 Task: Slide 12 - This Is A Map.
Action: Mouse moved to (46, 113)
Screenshot: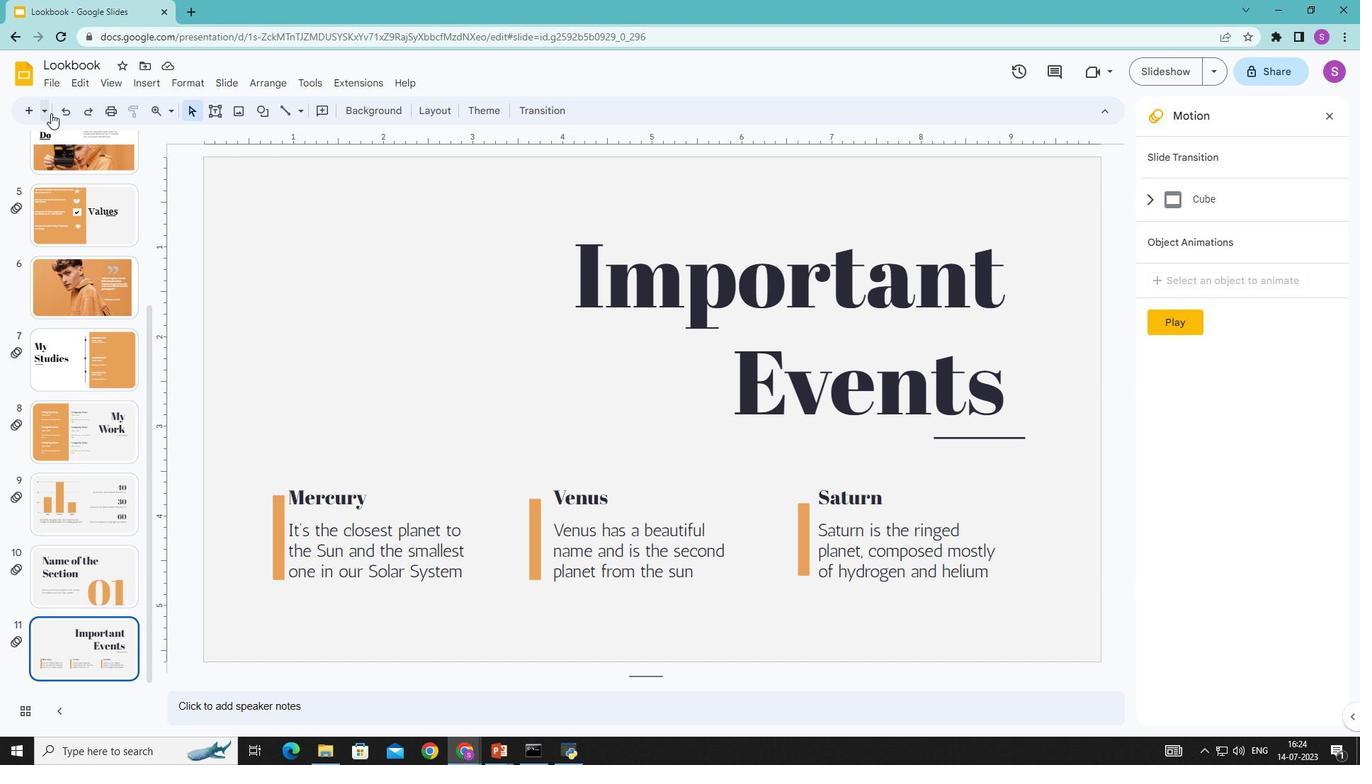
Action: Mouse pressed left at (46, 113)
Screenshot: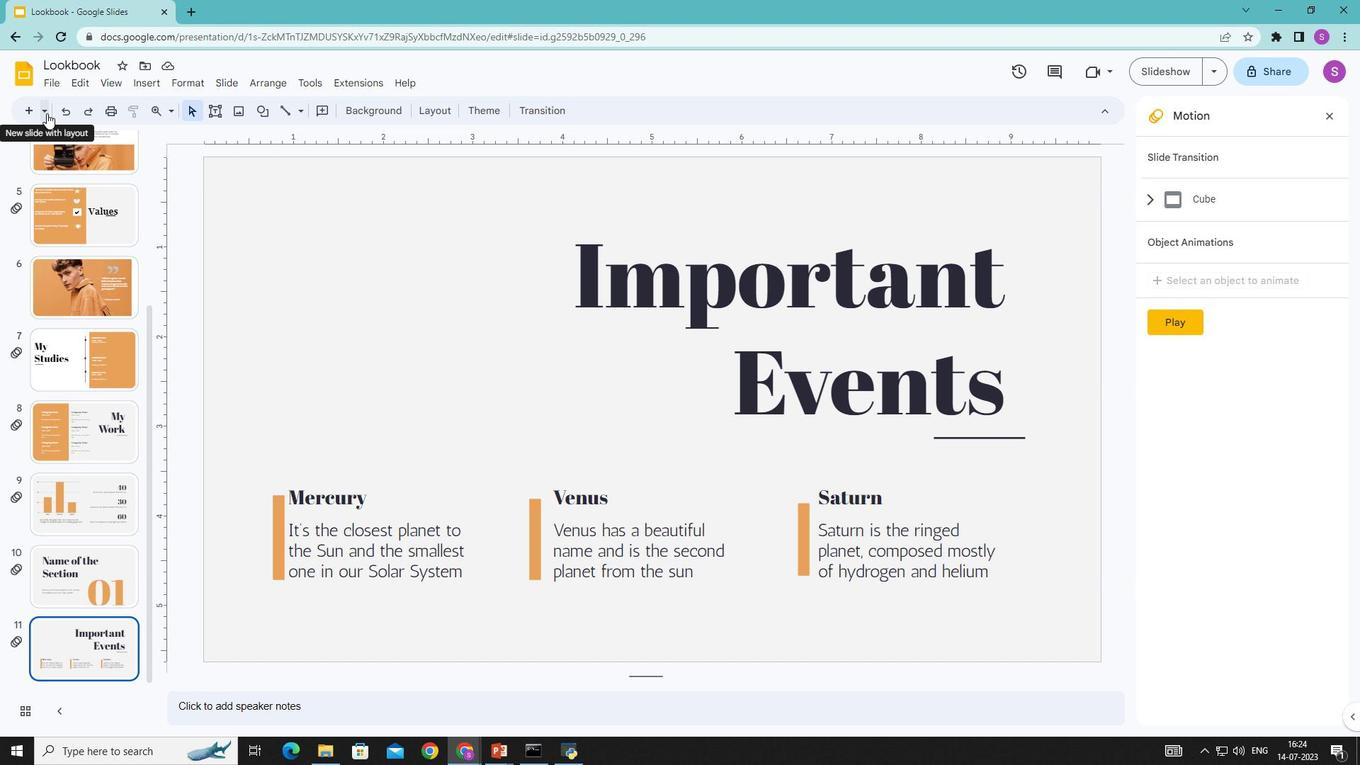 
Action: Mouse moved to (161, 224)
Screenshot: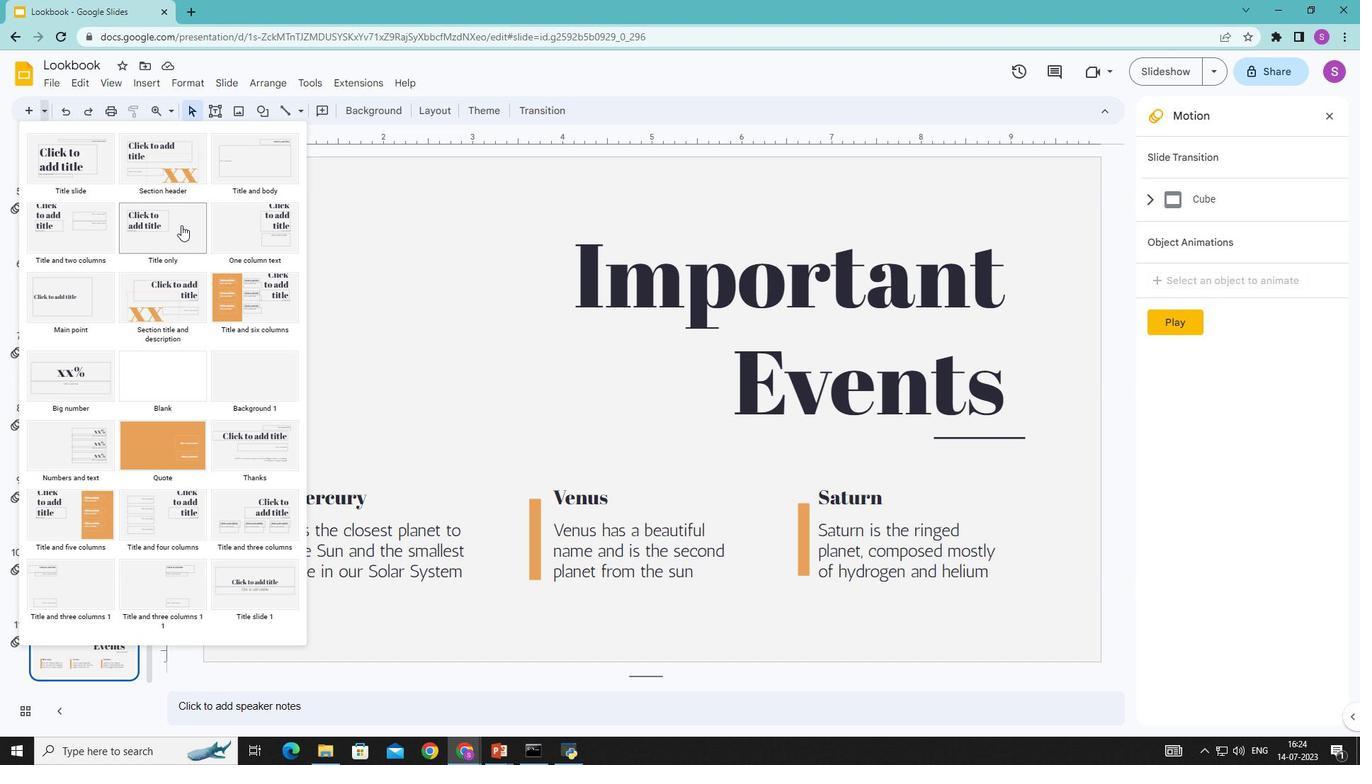 
Action: Mouse pressed left at (161, 224)
Screenshot: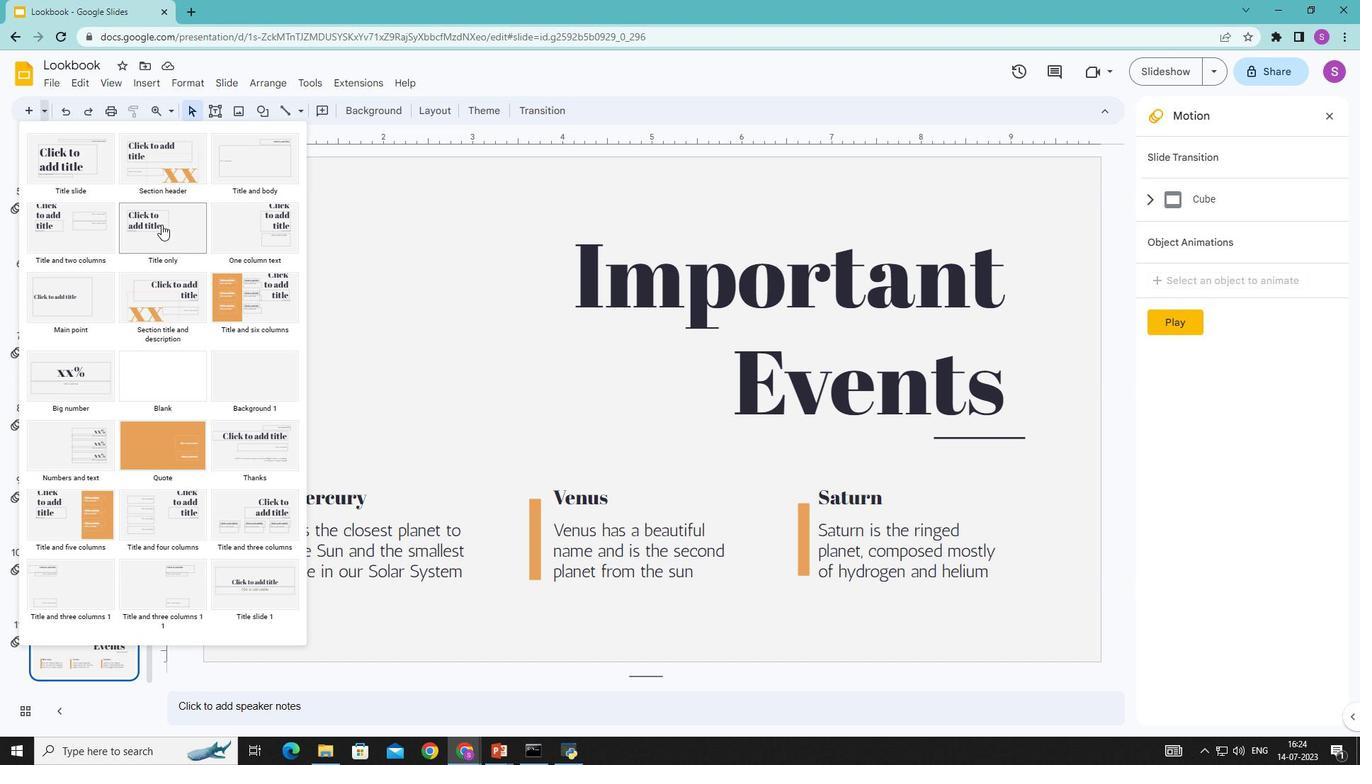 
Action: Mouse moved to (389, 314)
Screenshot: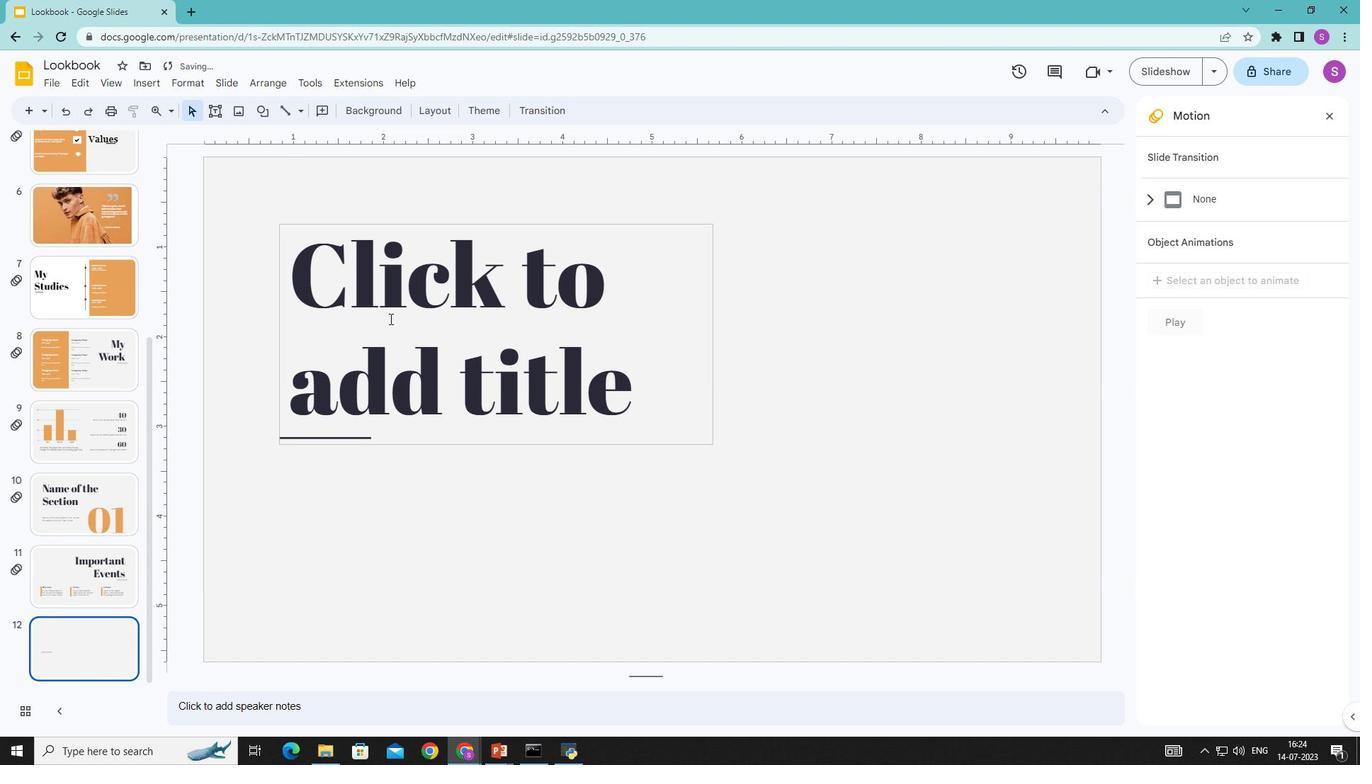 
Action: Mouse pressed left at (389, 314)
Screenshot: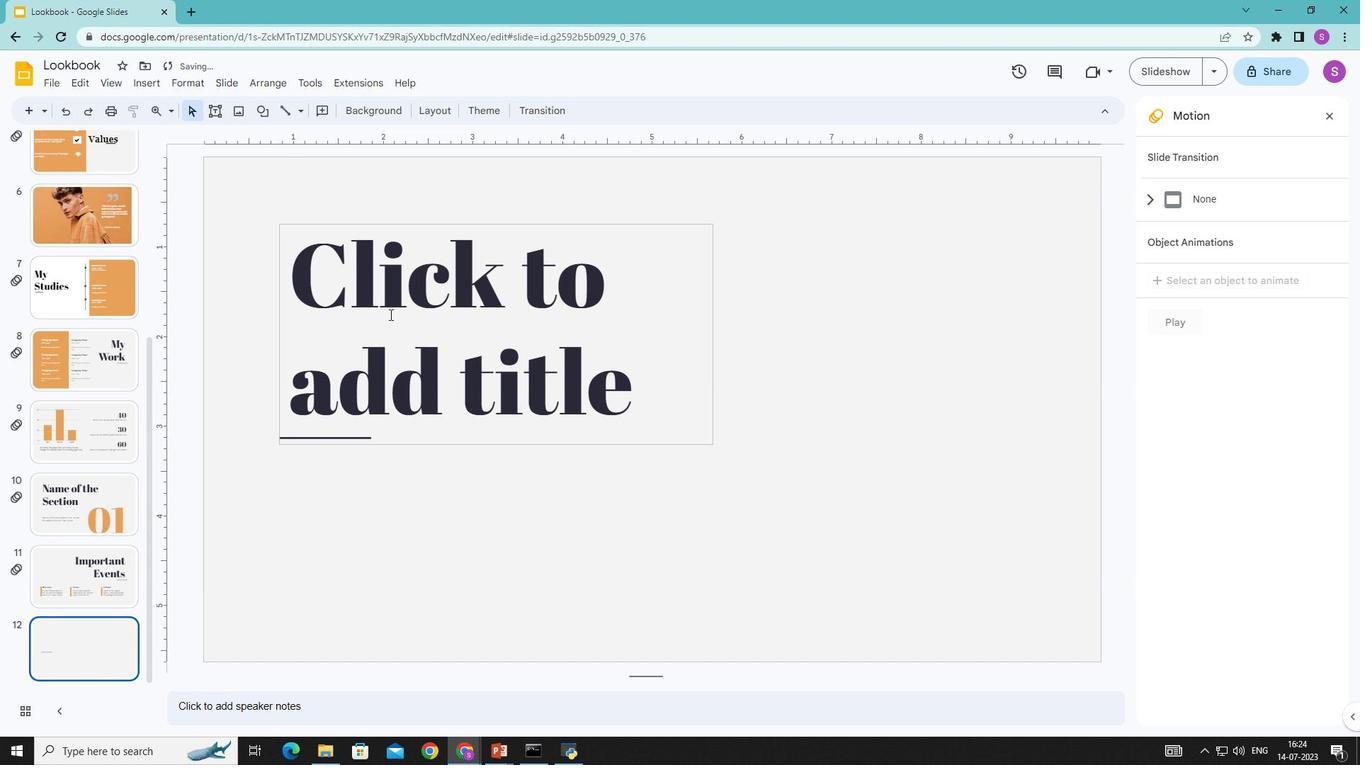 
Action: Mouse moved to (398, 318)
Screenshot: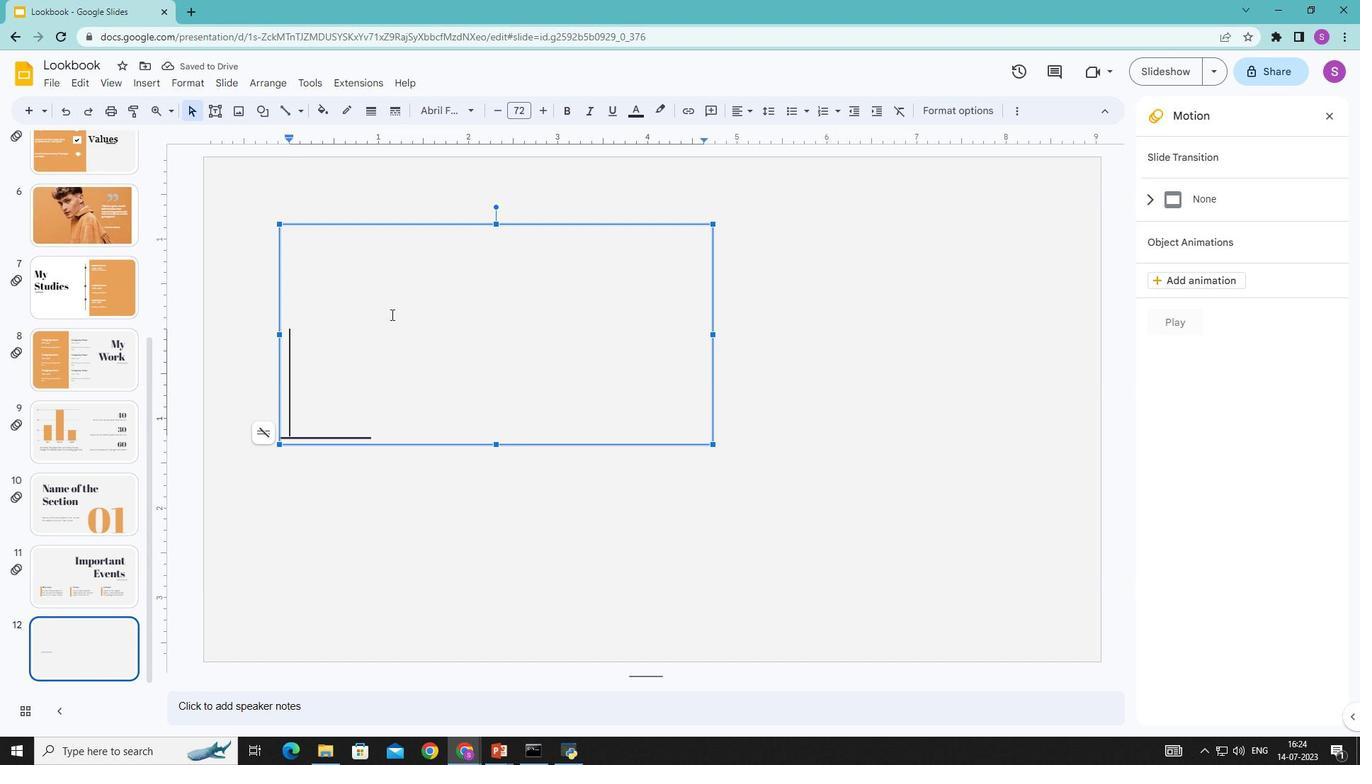 
Action: Key pressed <Key.shift>This<Key.space><Key.shift>Is<Key.space>a<Key.space><Key.shift>Map
Screenshot: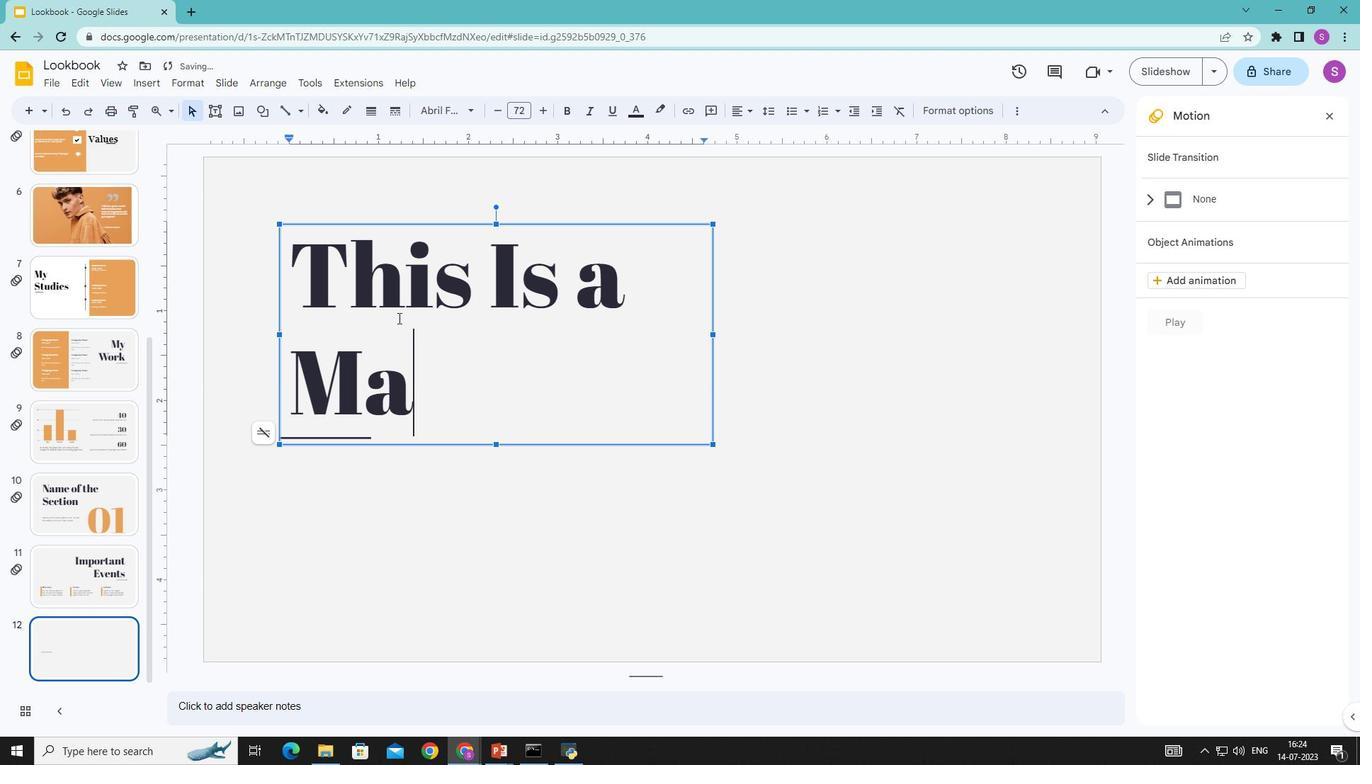 
Action: Mouse moved to (660, 562)
Screenshot: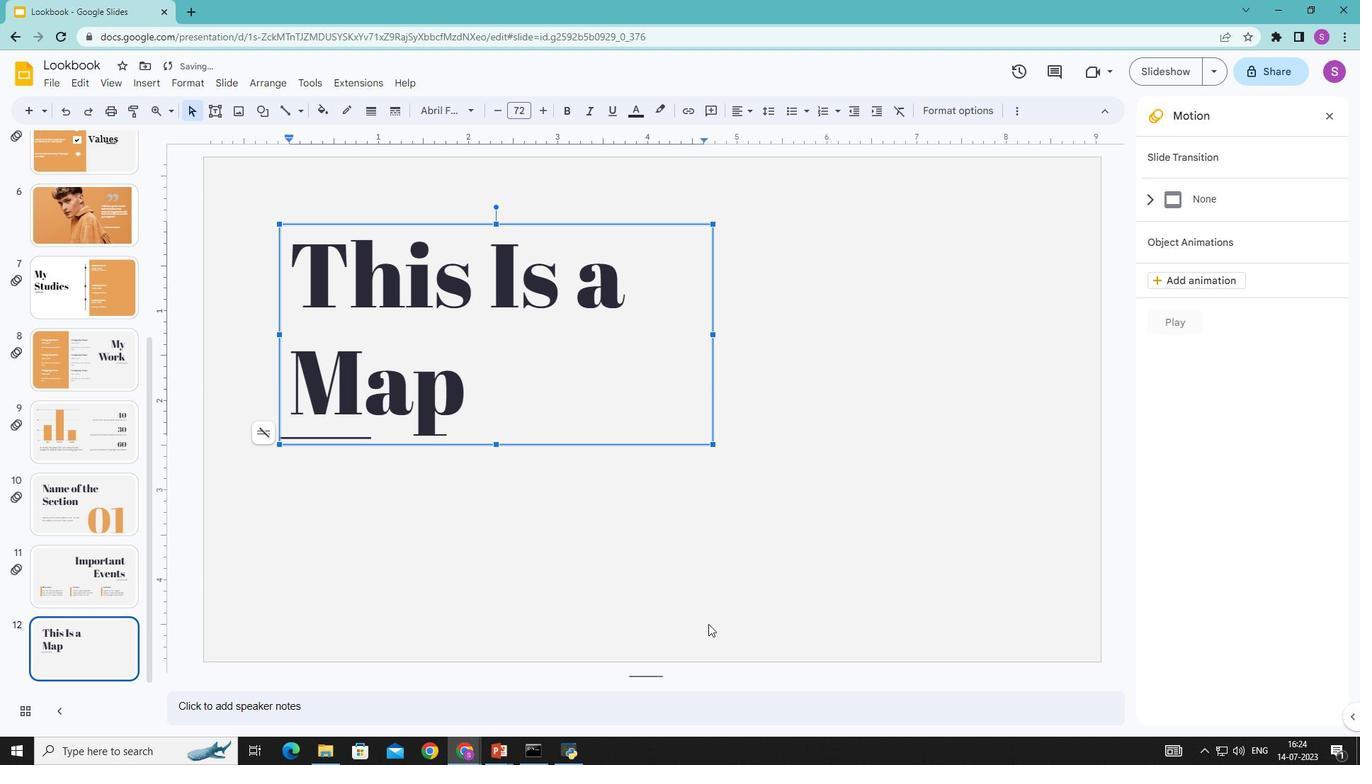 
Action: Mouse pressed left at (660, 562)
Screenshot: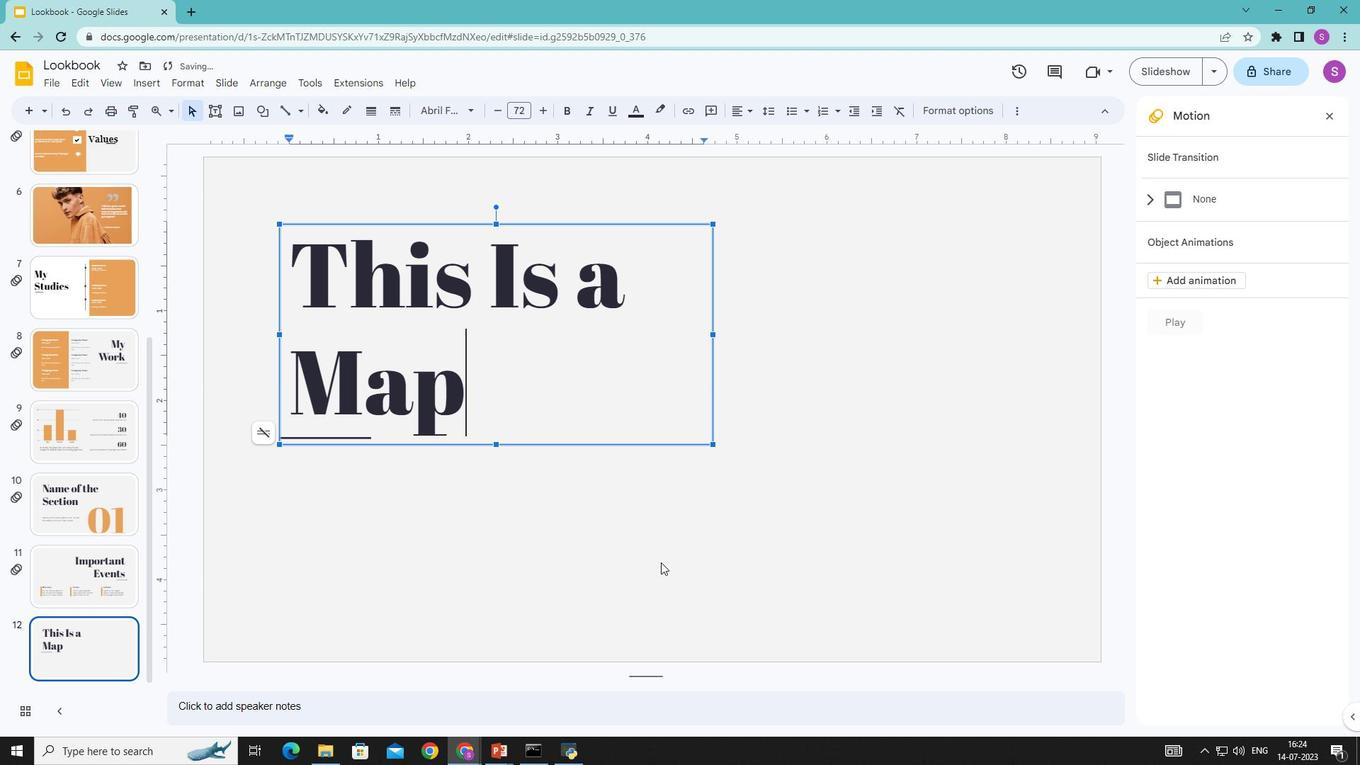
Action: Mouse moved to (136, 82)
Screenshot: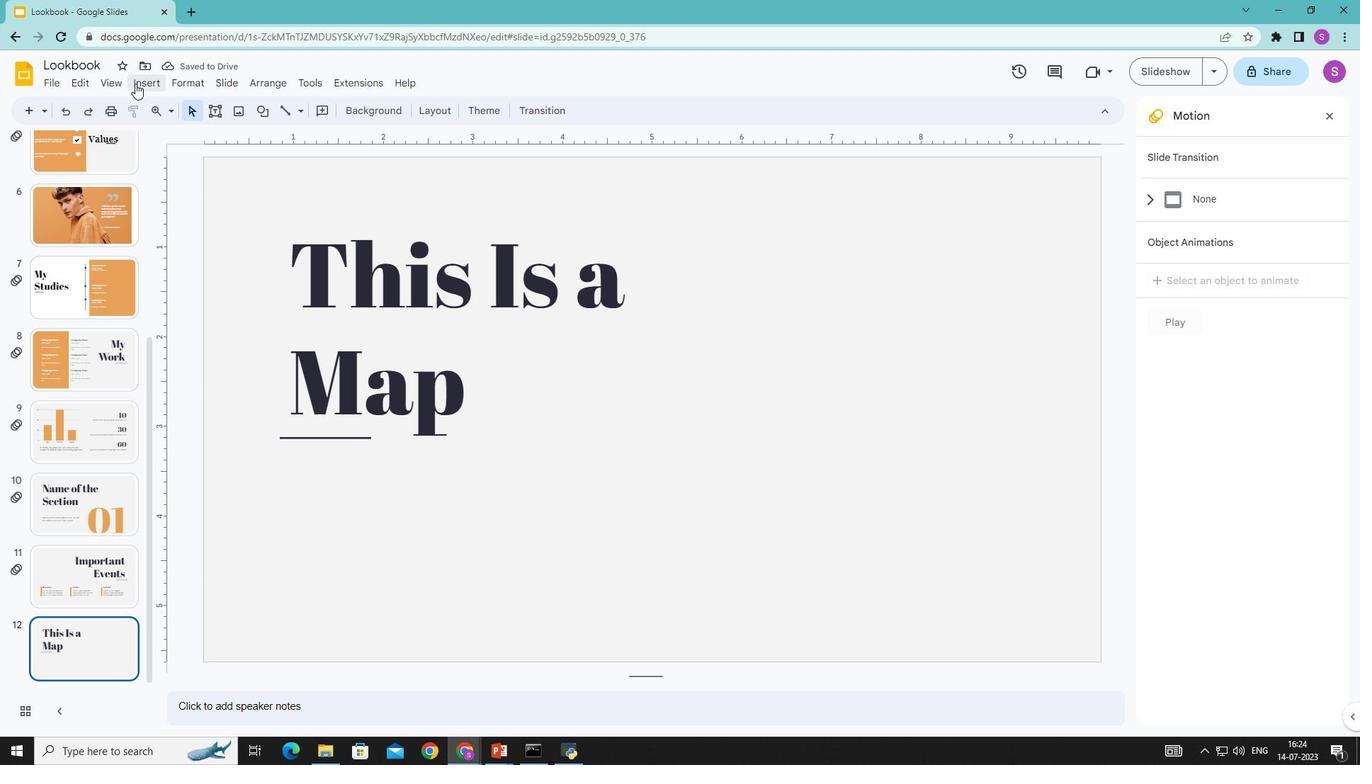 
Action: Mouse pressed left at (136, 82)
Screenshot: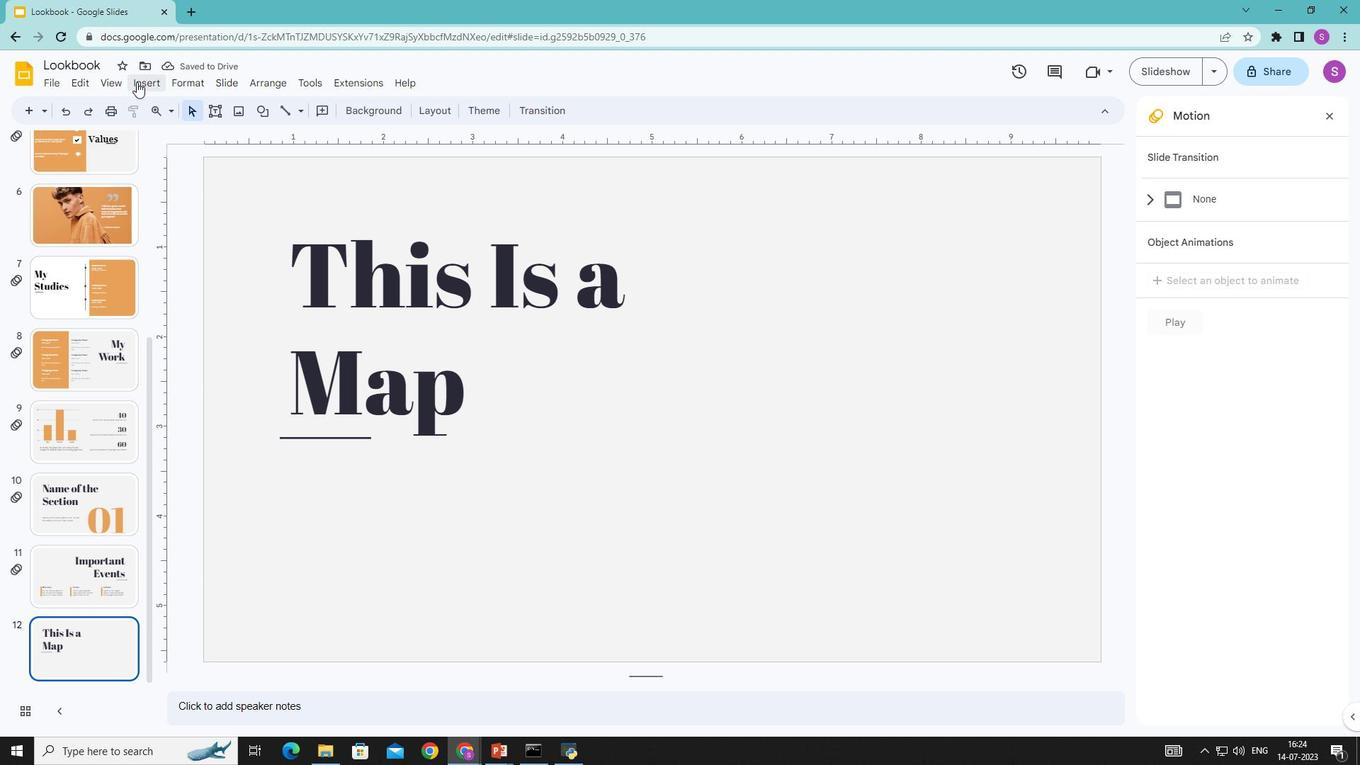 
Action: Mouse moved to (476, 112)
Screenshot: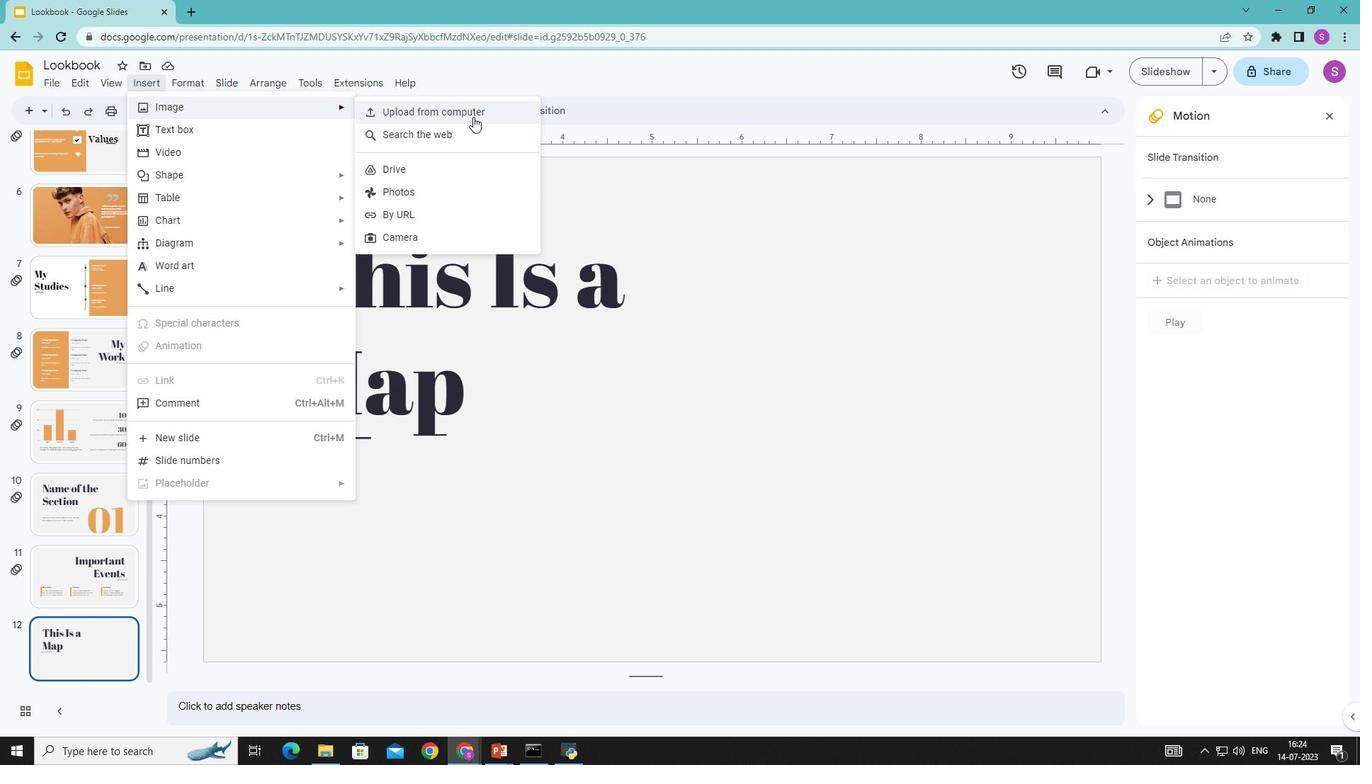 
Action: Mouse pressed left at (476, 112)
Screenshot: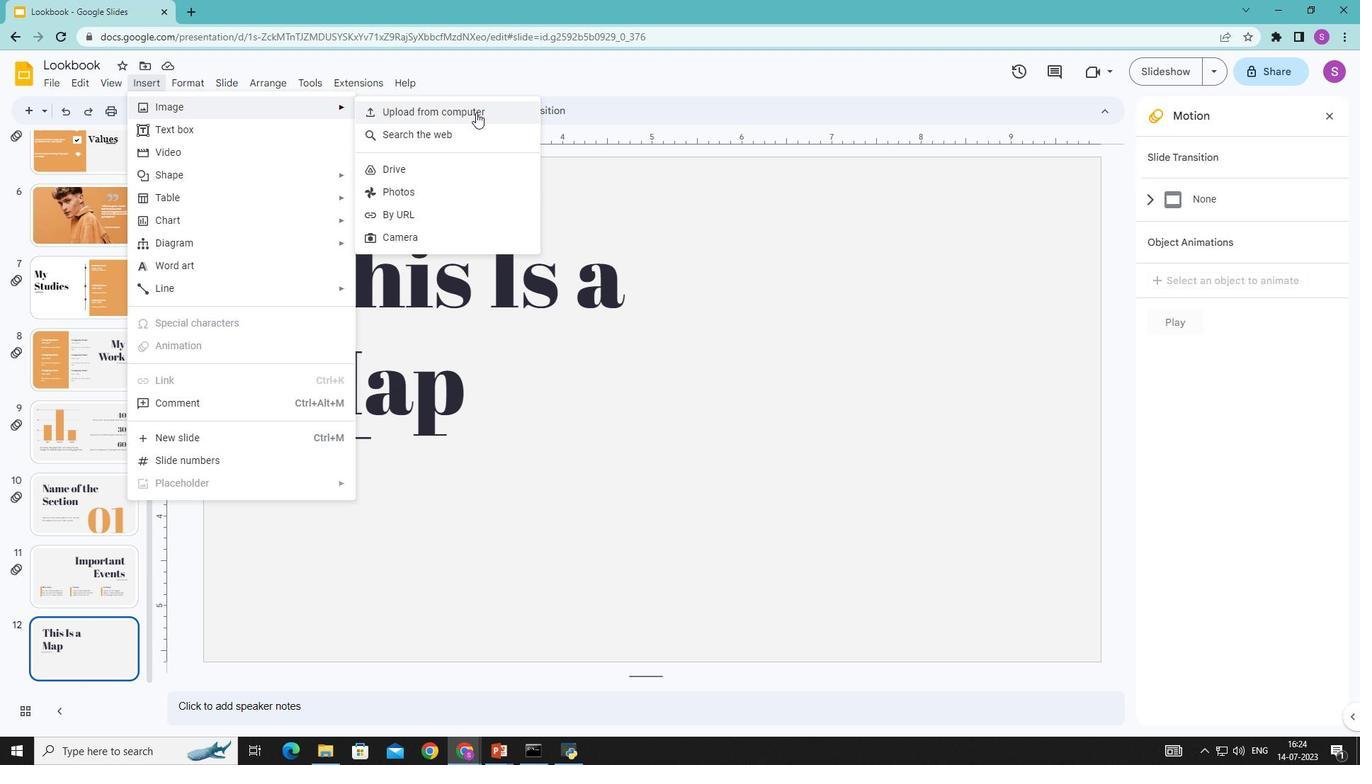 
Action: Mouse moved to (622, 124)
Screenshot: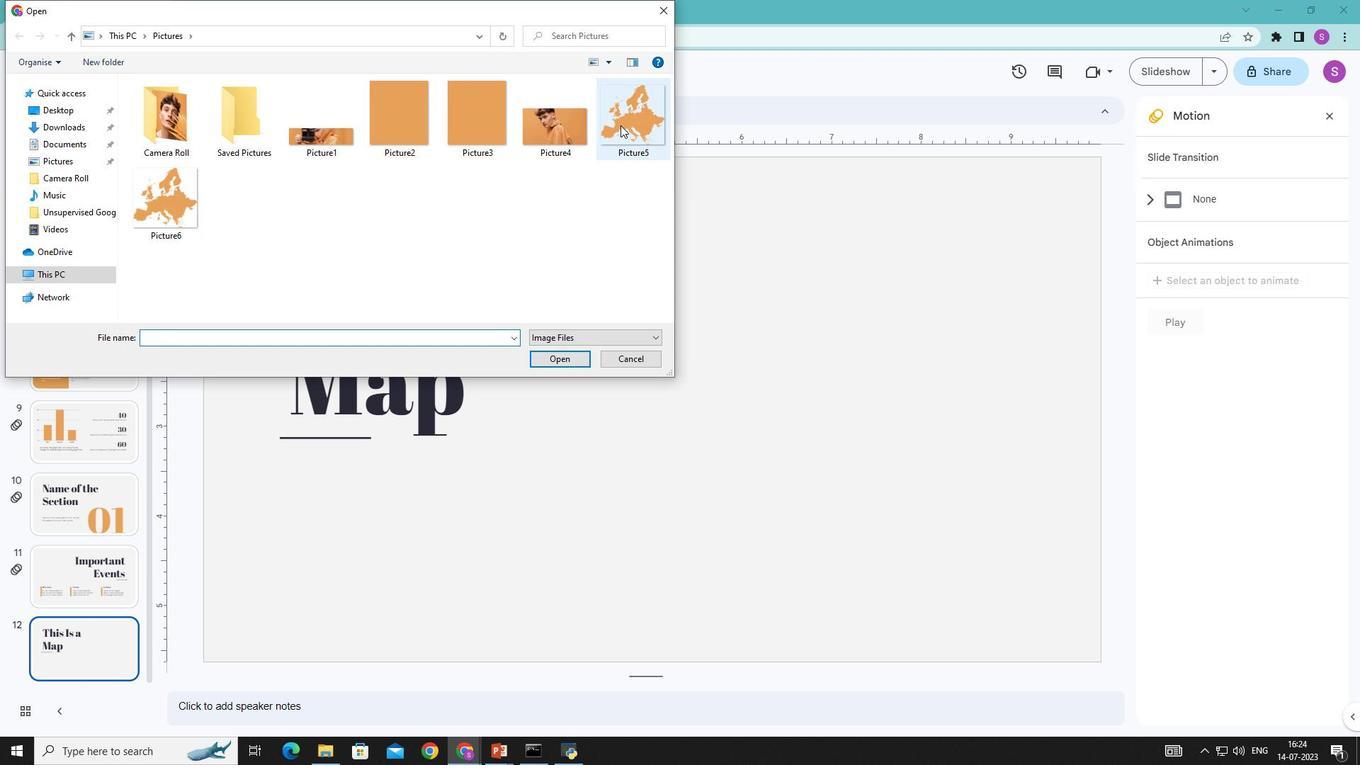 
Action: Mouse pressed left at (622, 124)
Screenshot: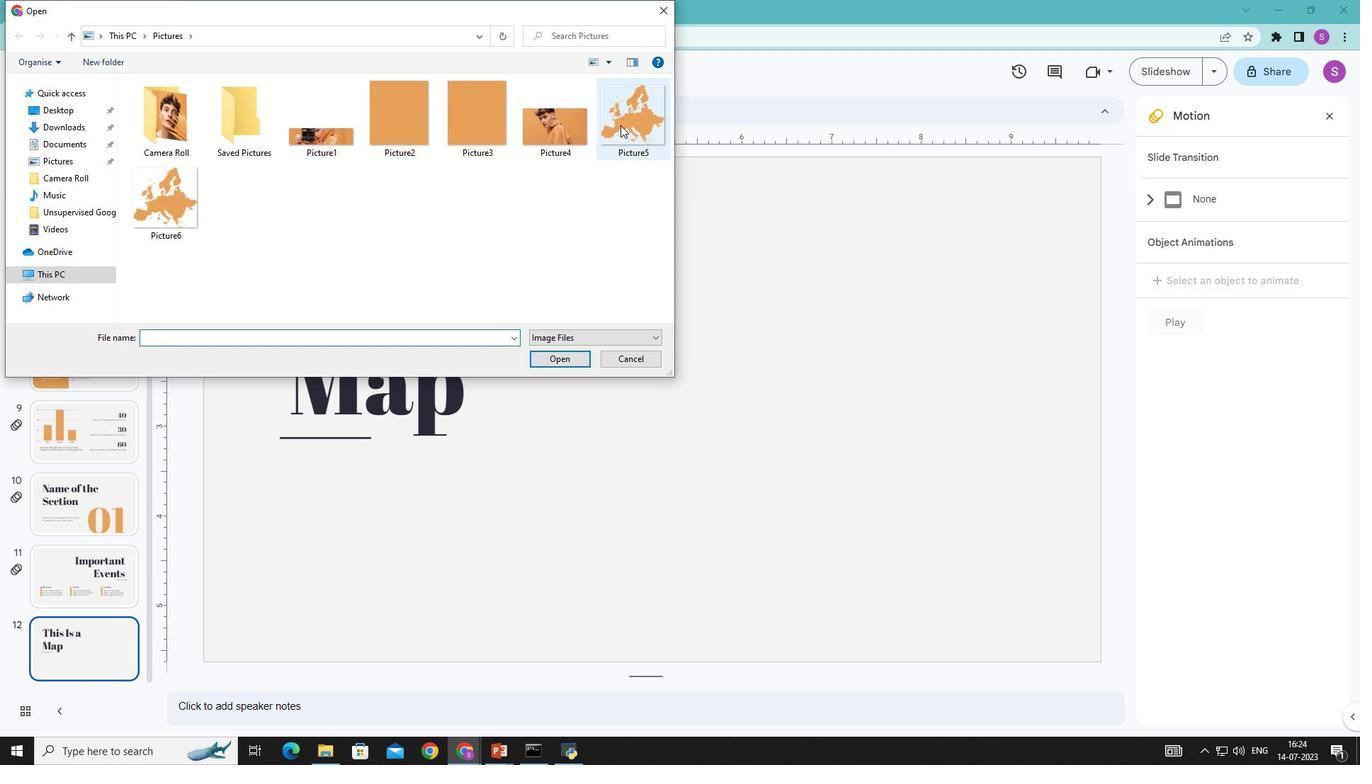 
Action: Mouse moved to (554, 354)
Screenshot: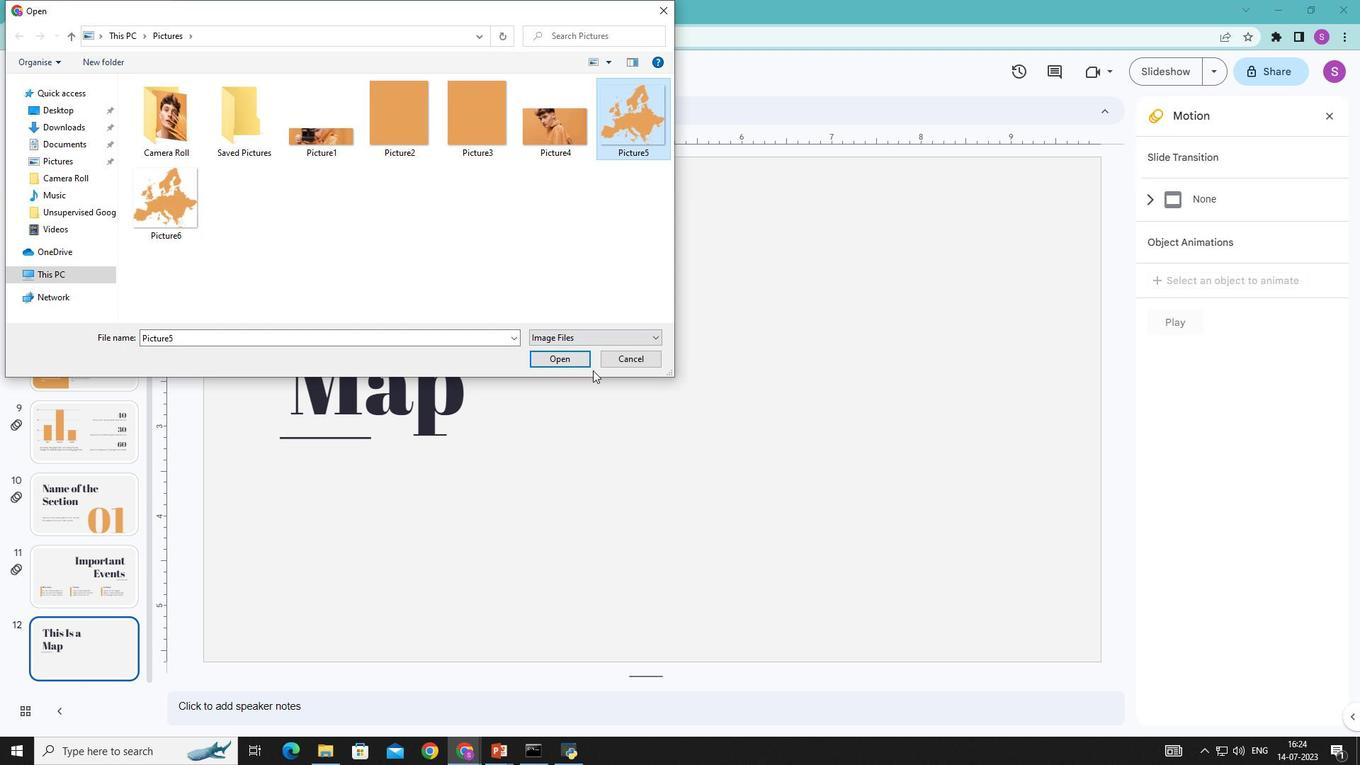 
Action: Mouse pressed left at (554, 354)
Screenshot: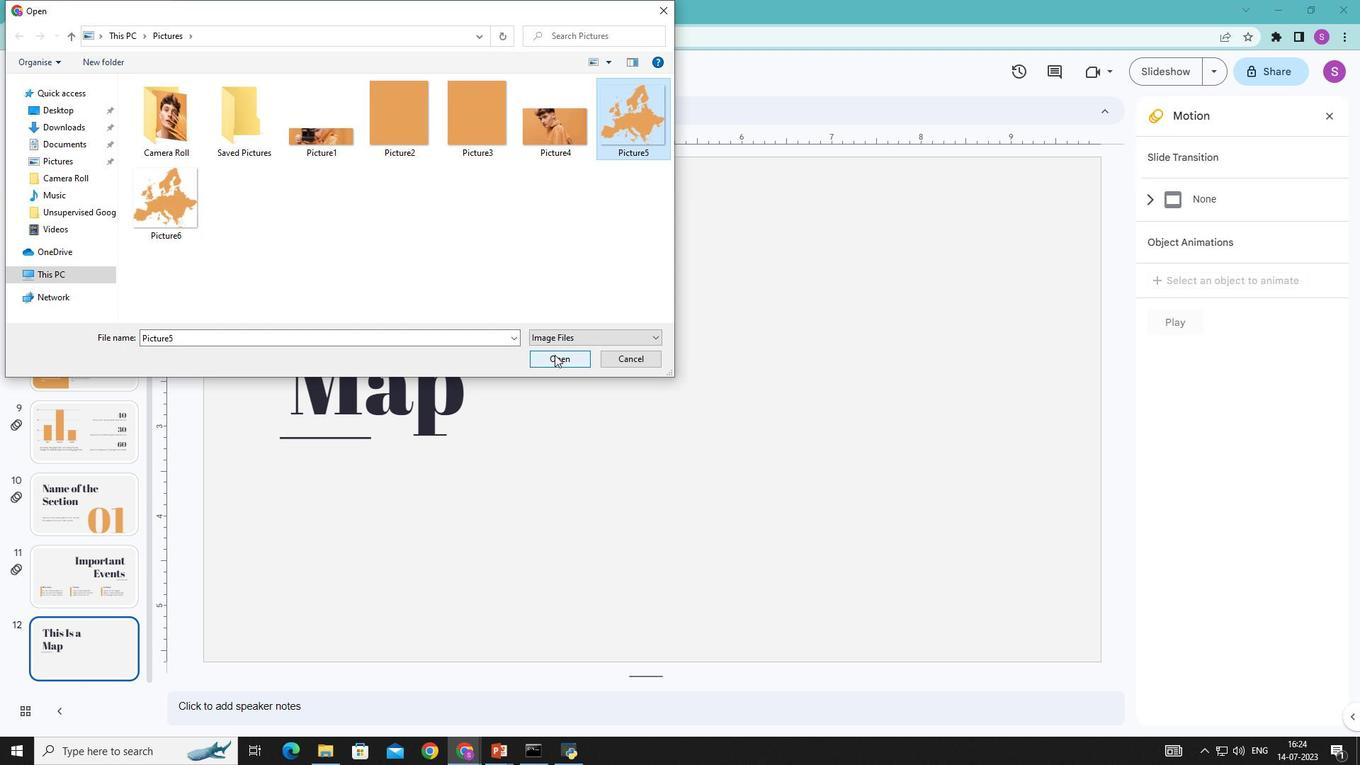 
Action: Mouse moved to (917, 378)
Screenshot: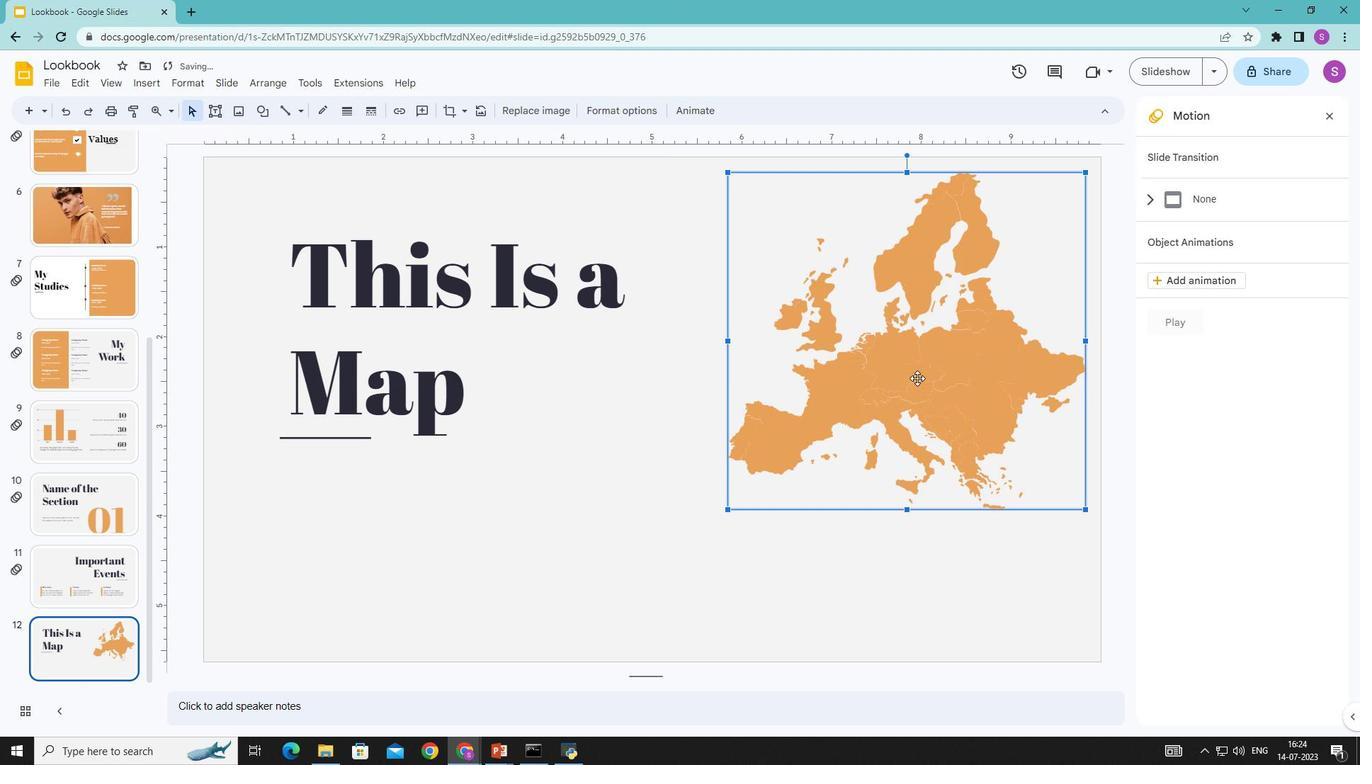 
Action: Mouse pressed left at (917, 378)
Screenshot: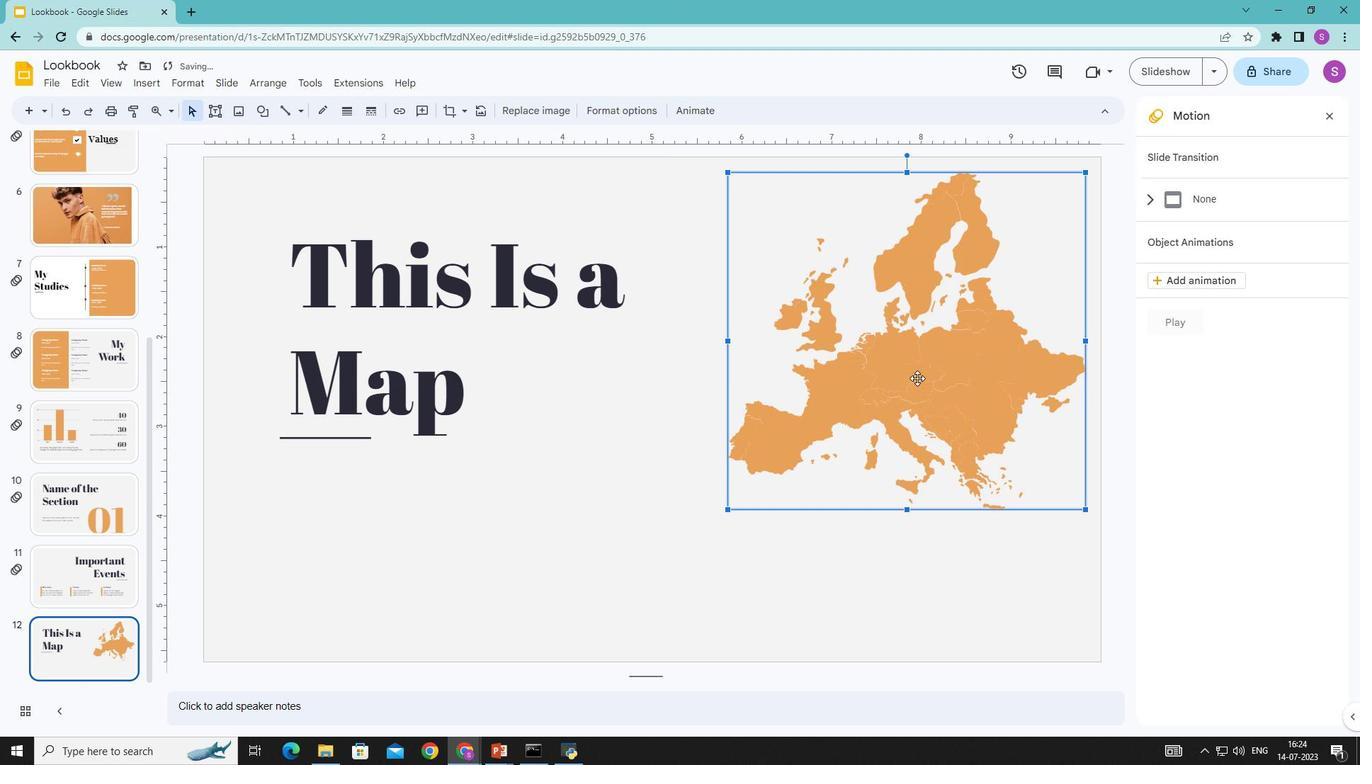 
Action: Mouse moved to (614, 536)
Screenshot: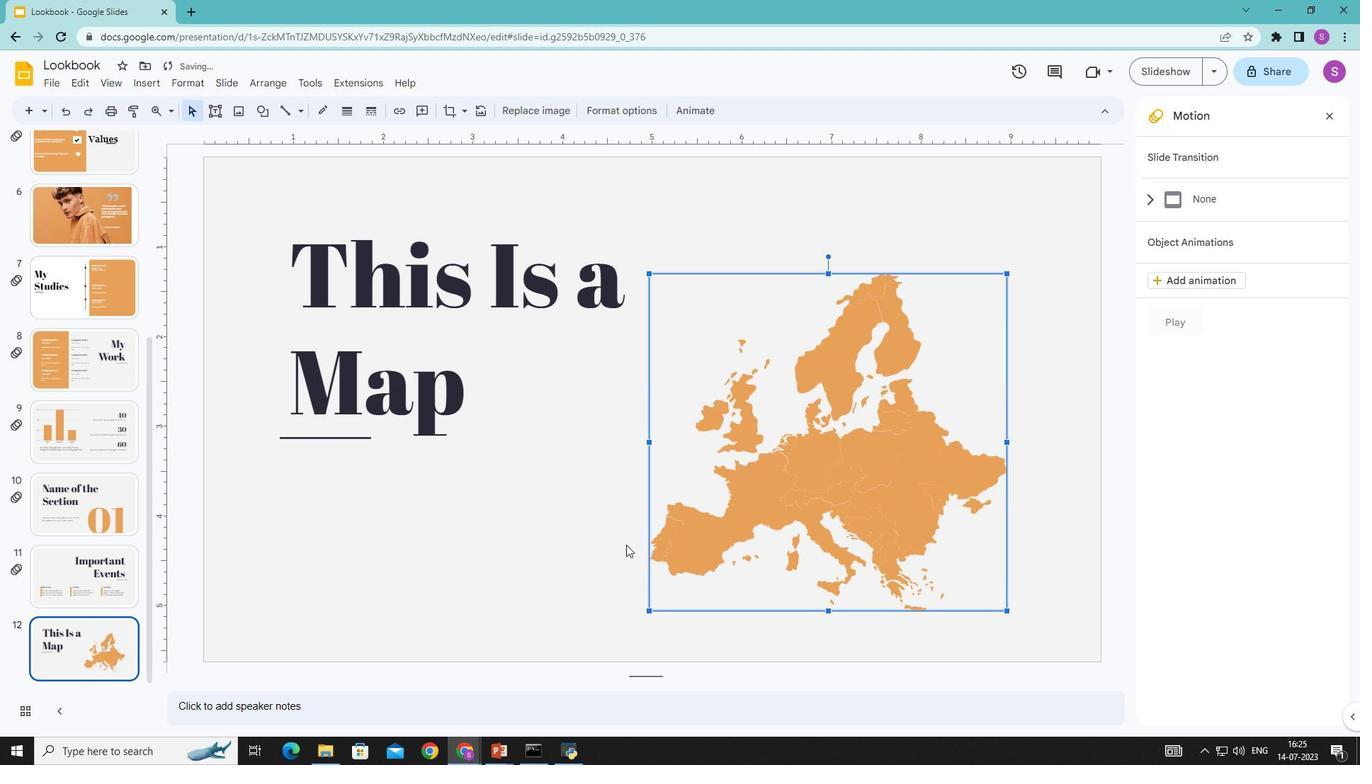 
Action: Mouse pressed left at (614, 536)
Screenshot: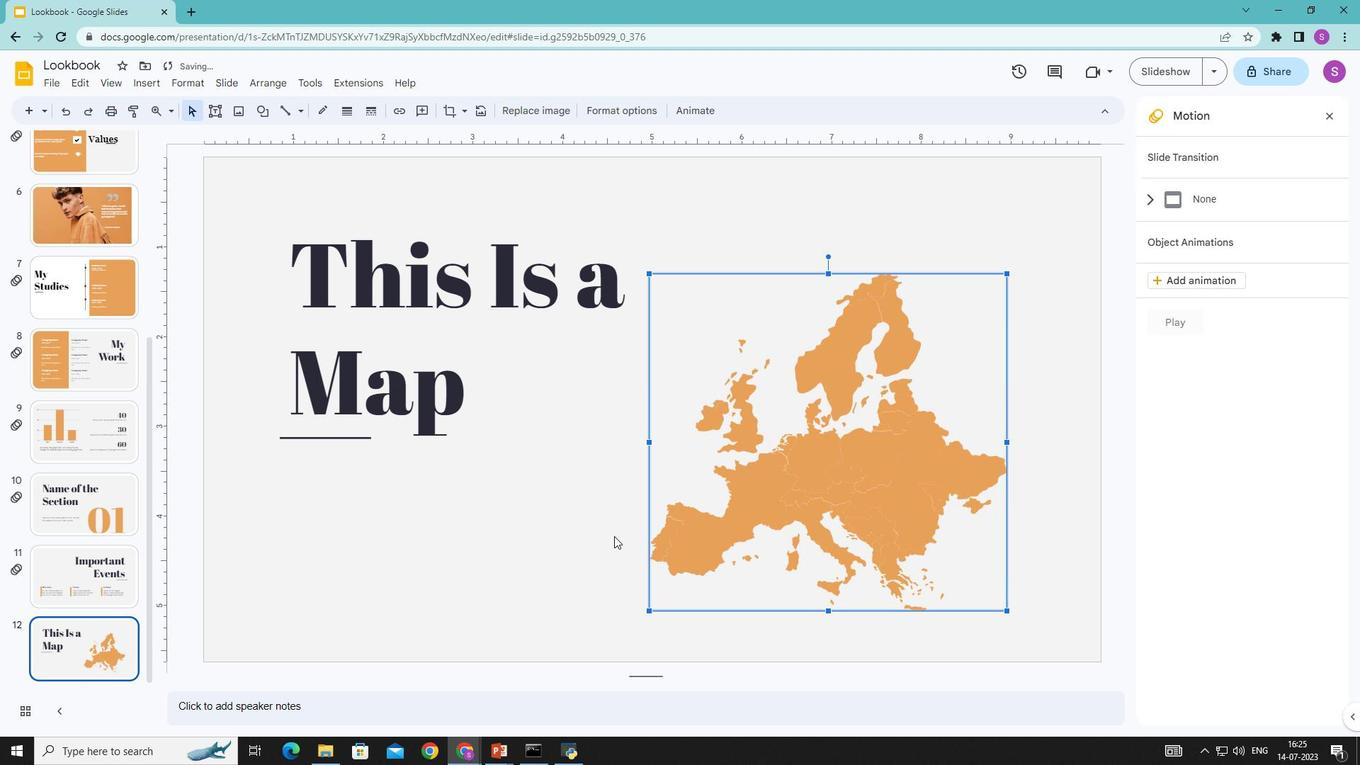 
Action: Mouse moved to (218, 114)
Screenshot: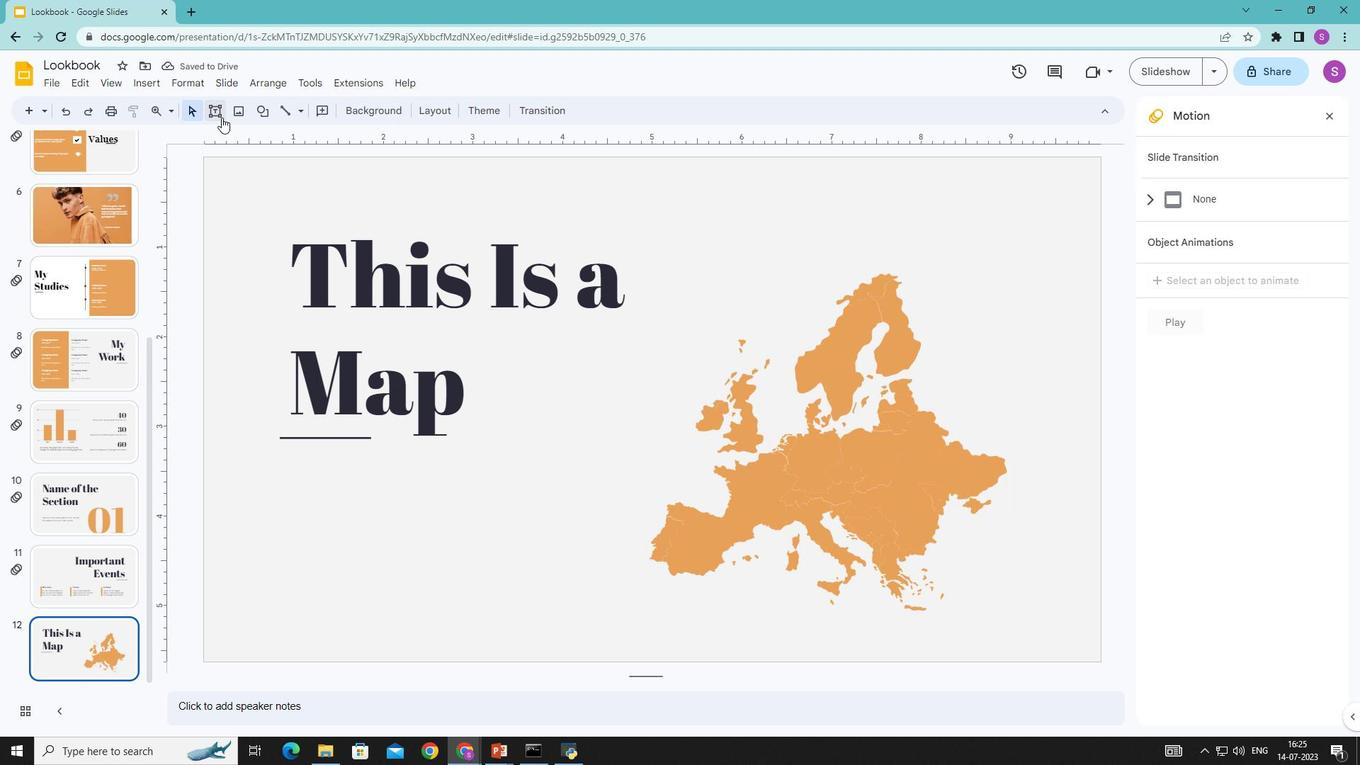 
Action: Mouse pressed left at (218, 114)
Screenshot: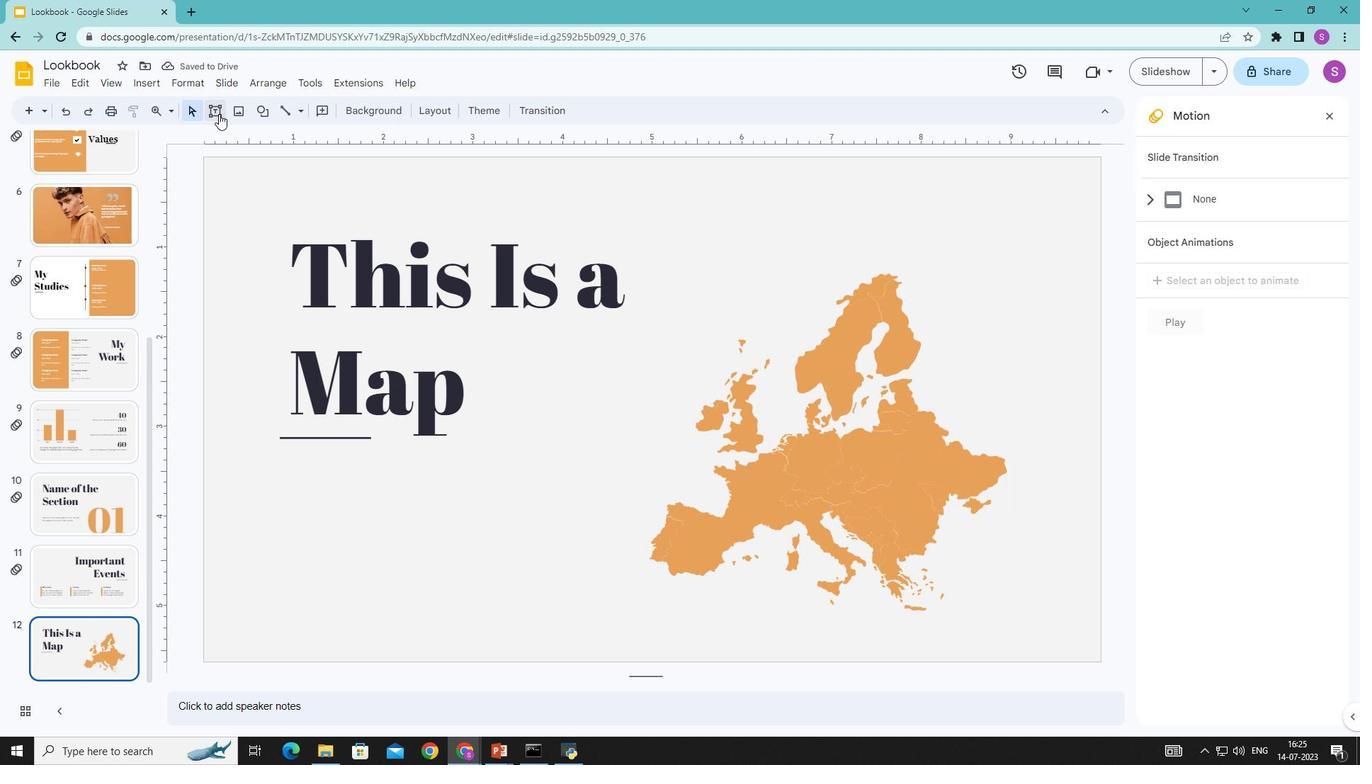 
Action: Mouse moved to (313, 487)
Screenshot: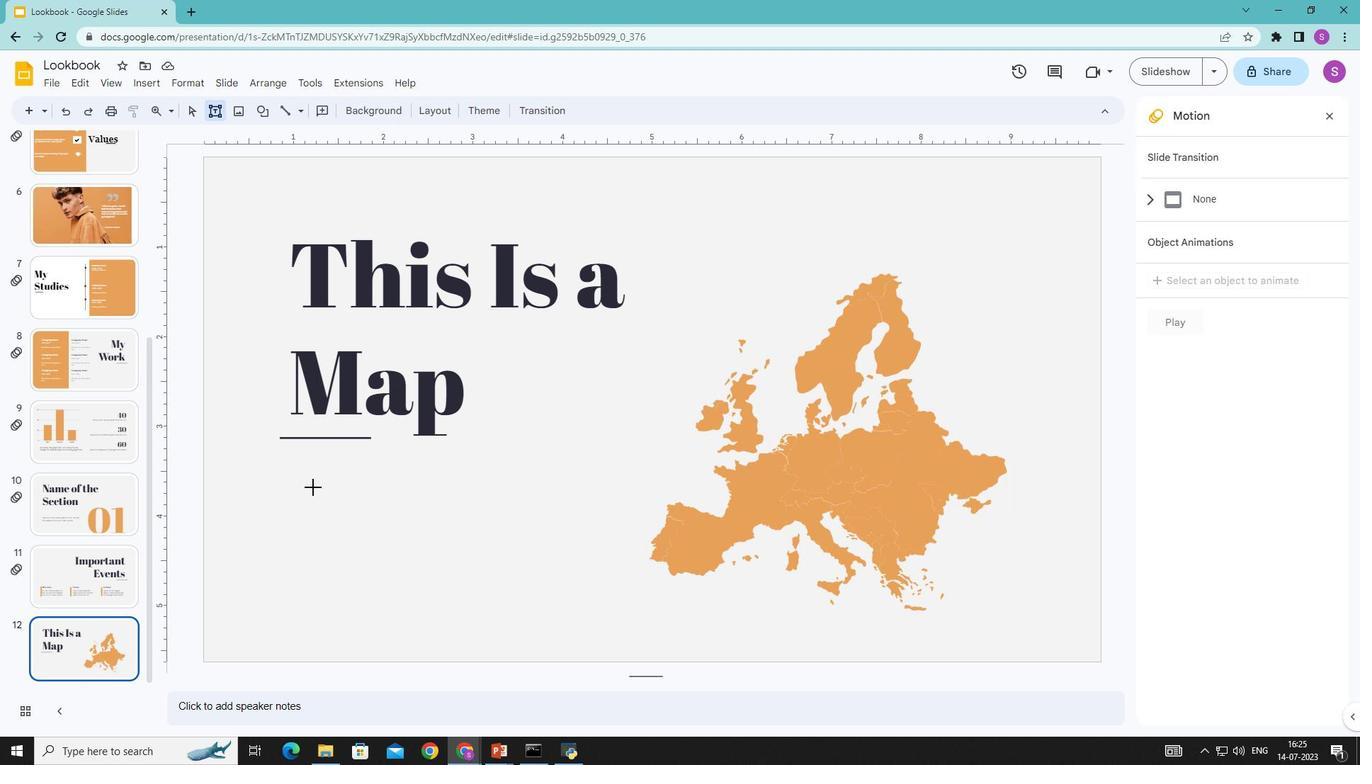 
Action: Mouse pressed left at (313, 487)
Screenshot: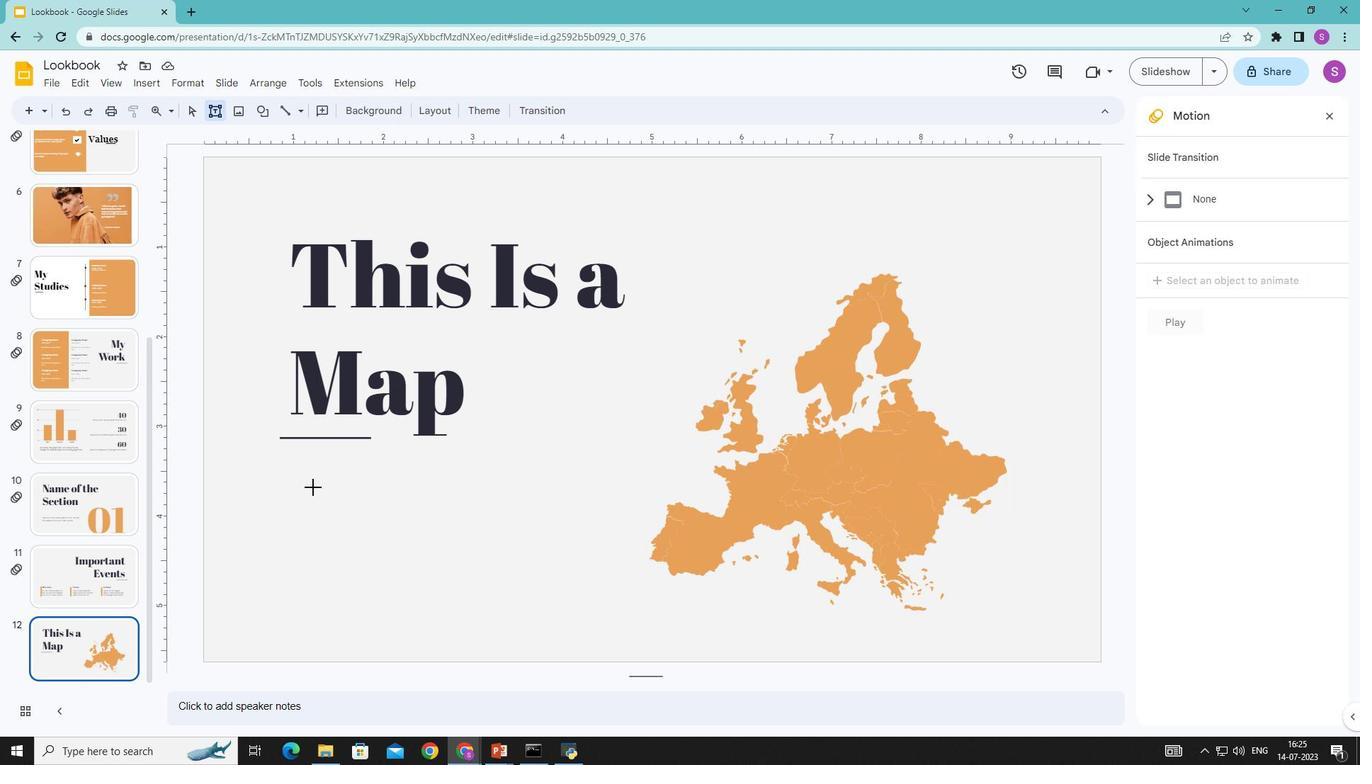 
Action: Mouse moved to (551, 608)
Screenshot: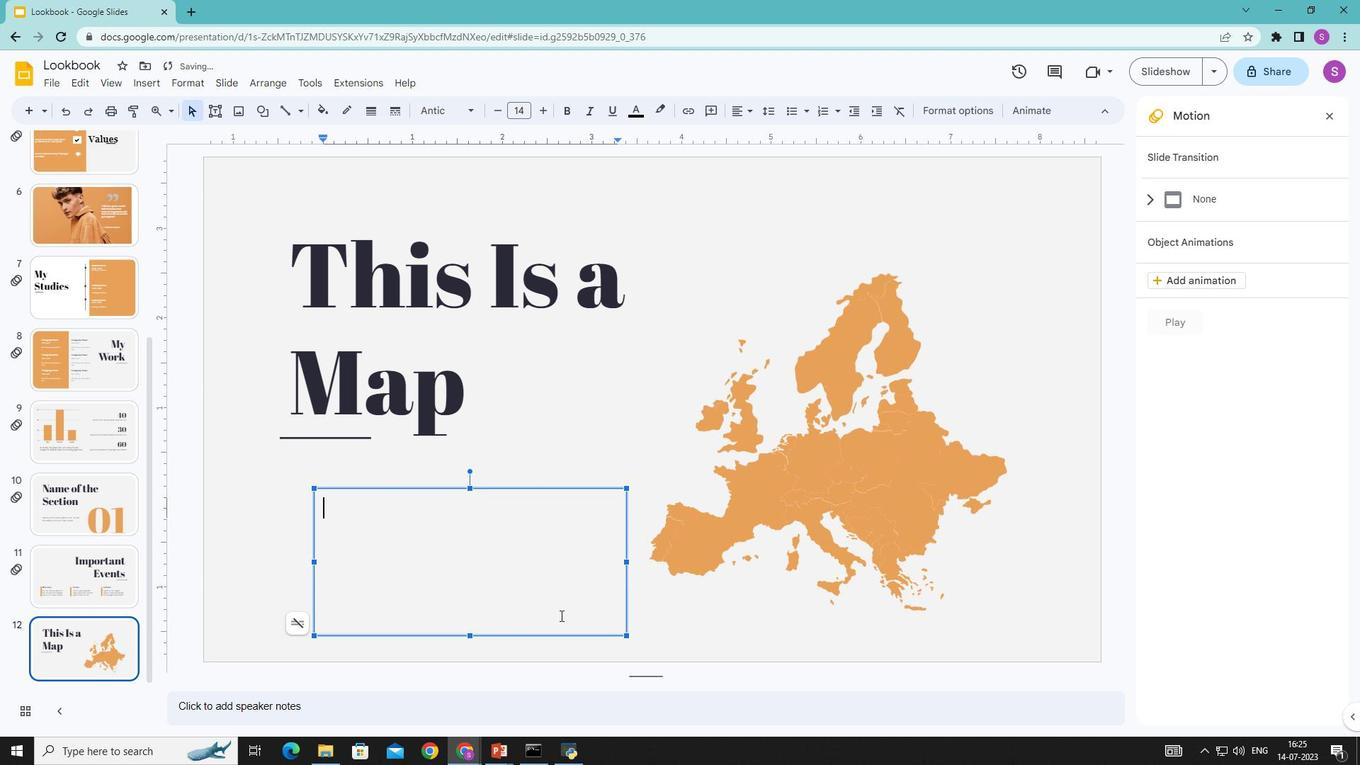 
Action: Key pressed <Key.shift>Mercury<Key.space>is<Key.space>the<Key.space>closest<Key.space>planet<Key.space>to<Key.space>the<Key.space><Key.shift>Sun<Key.space>and<Key.space>the<Key.space>smallest<Key.space>one<Key.space>in<Key.space>our<Key.space><Key.shift>Solar<Key.space><Key.shift>System
Screenshot: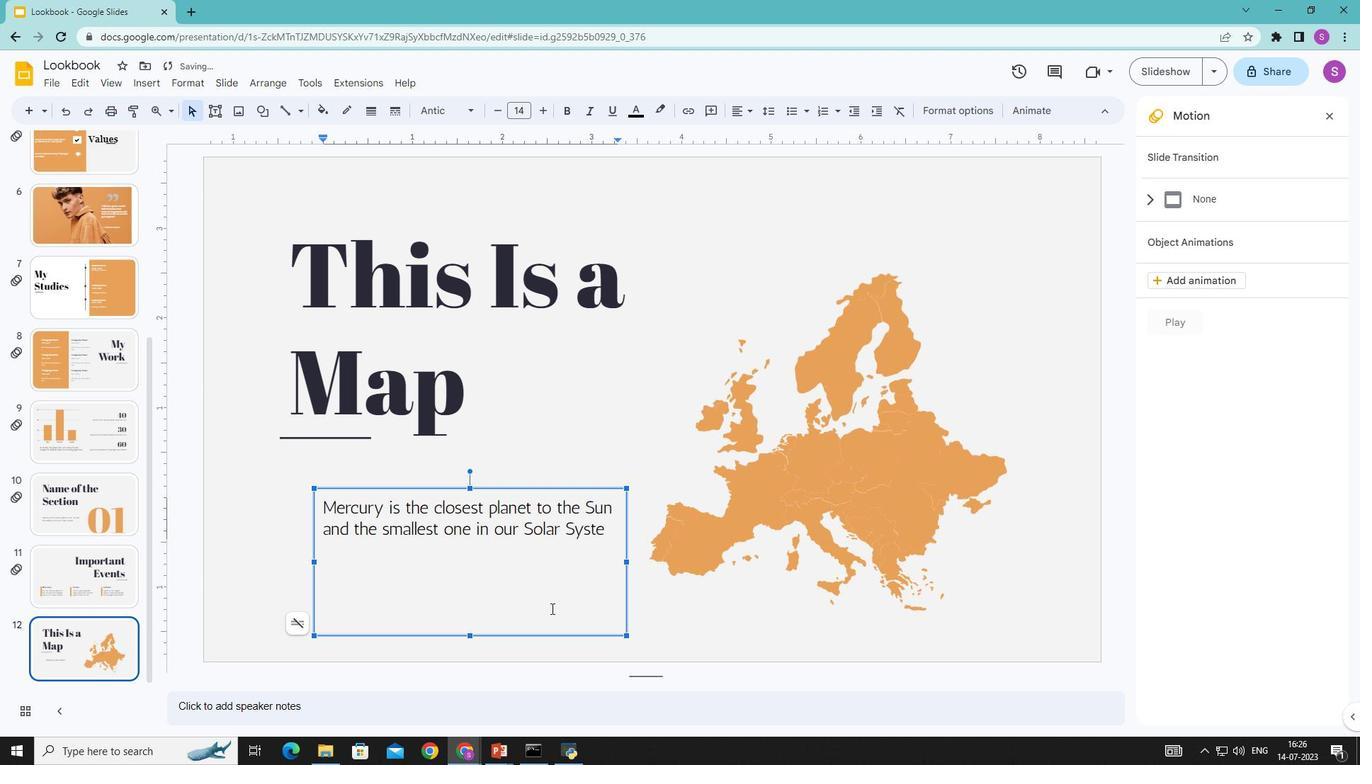 
Action: Mouse moved to (670, 349)
Screenshot: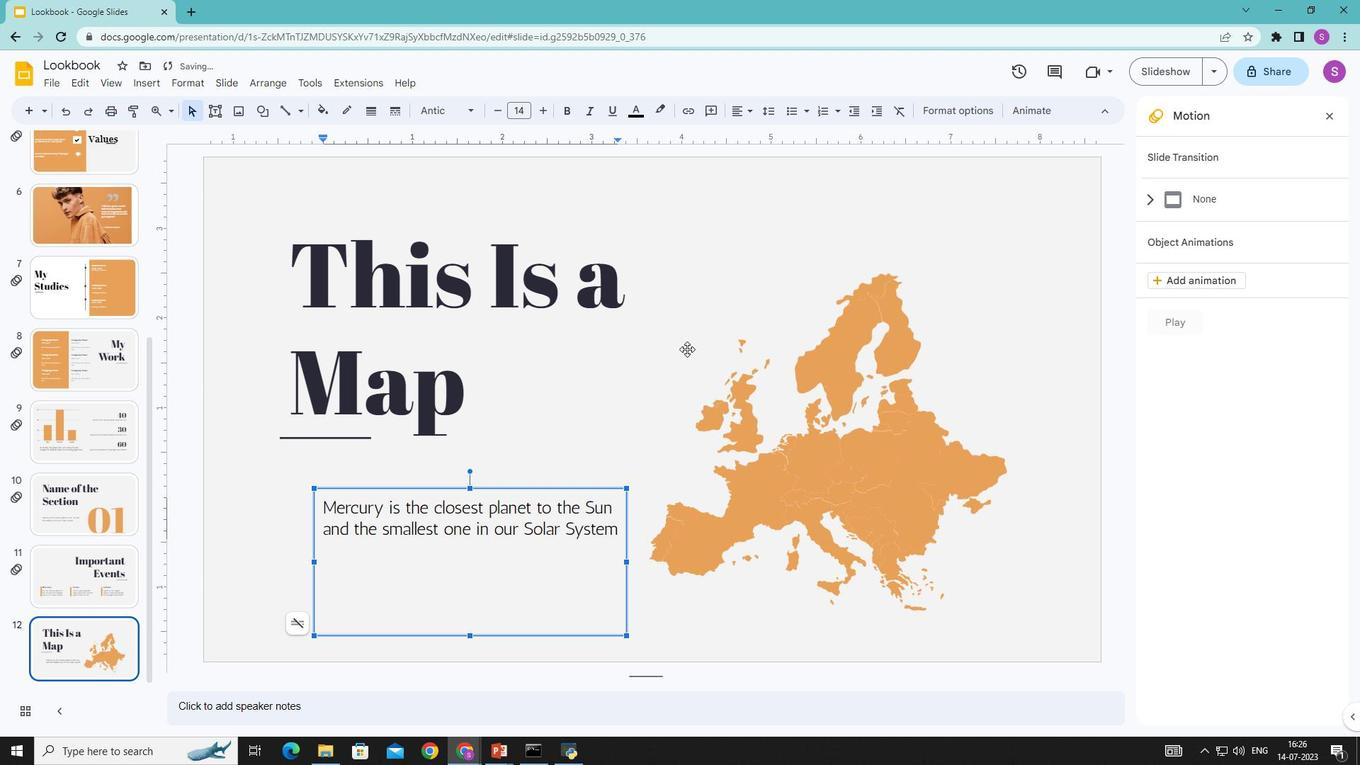 
Action: Mouse pressed left at (670, 349)
Screenshot: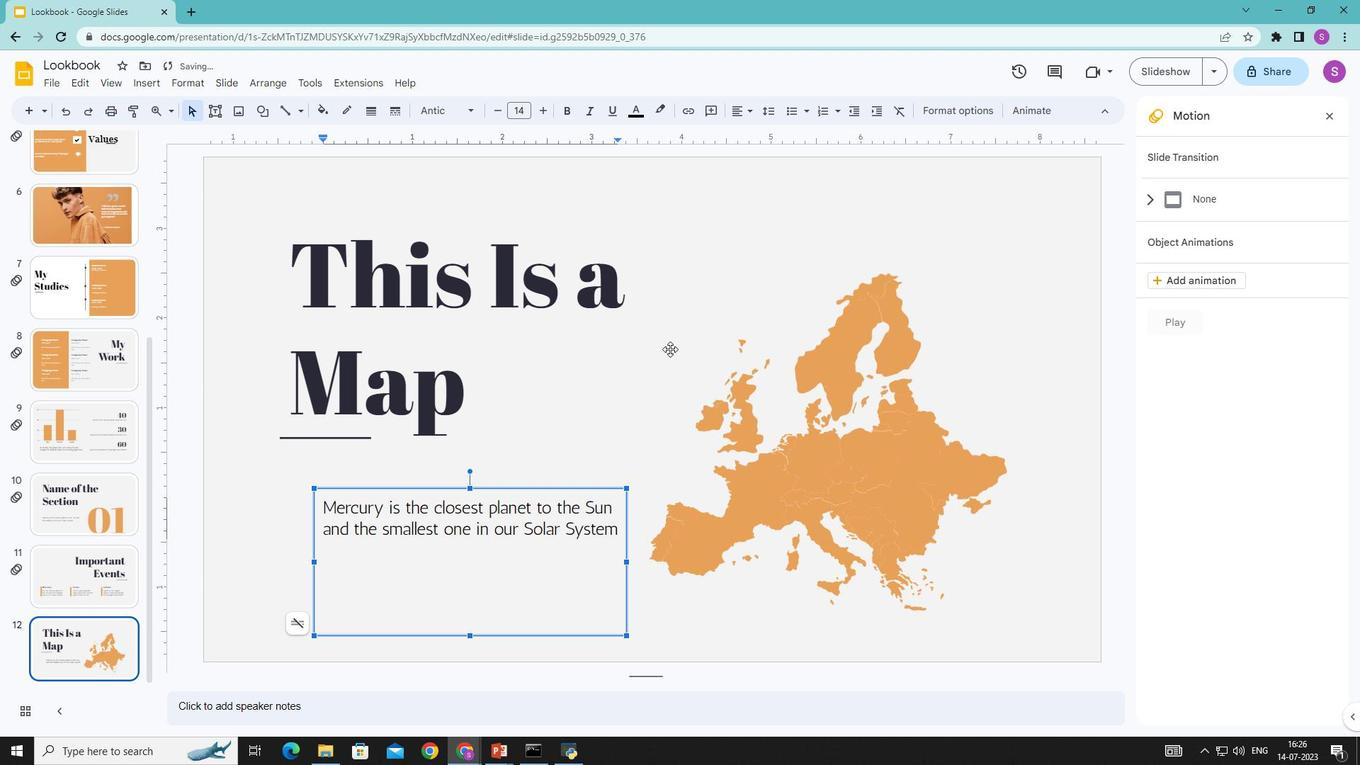 
Action: Mouse moved to (516, 515)
Screenshot: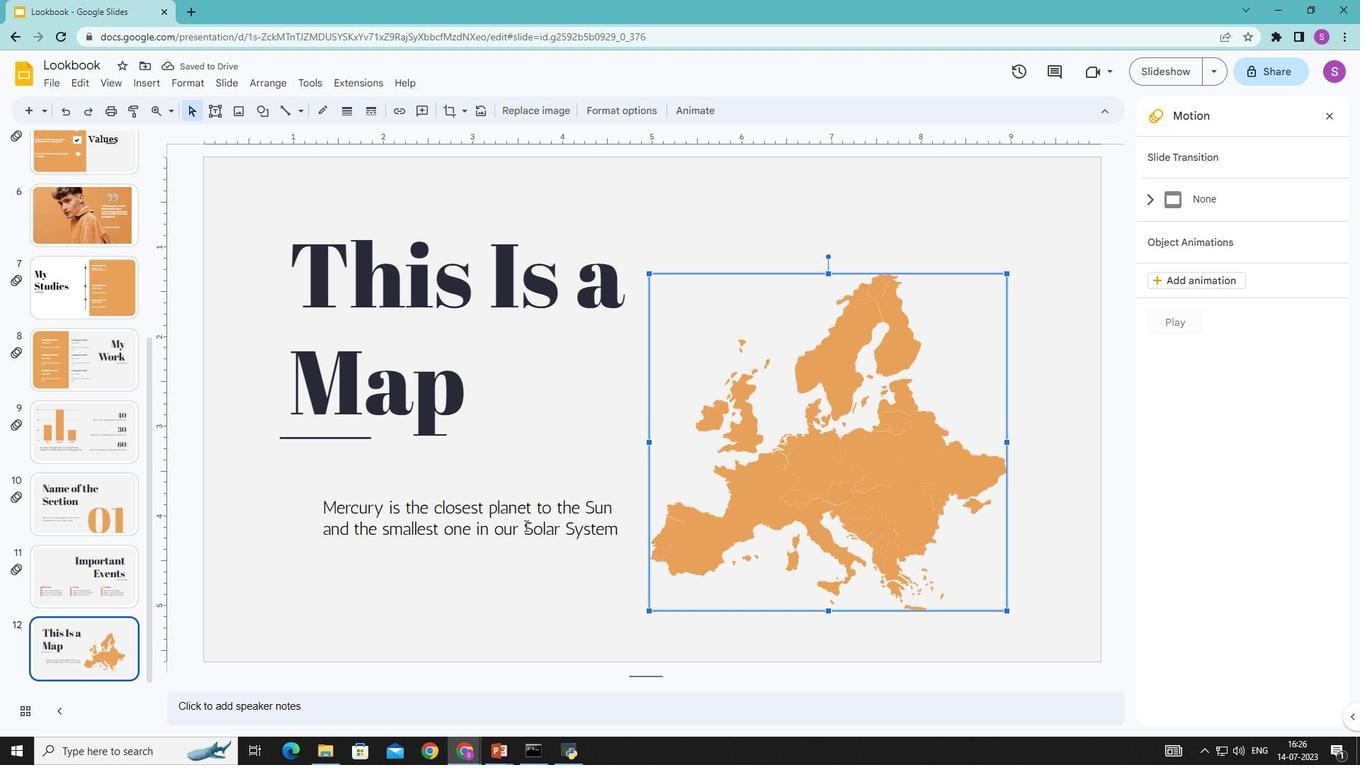 
Action: Mouse pressed left at (516, 515)
Screenshot: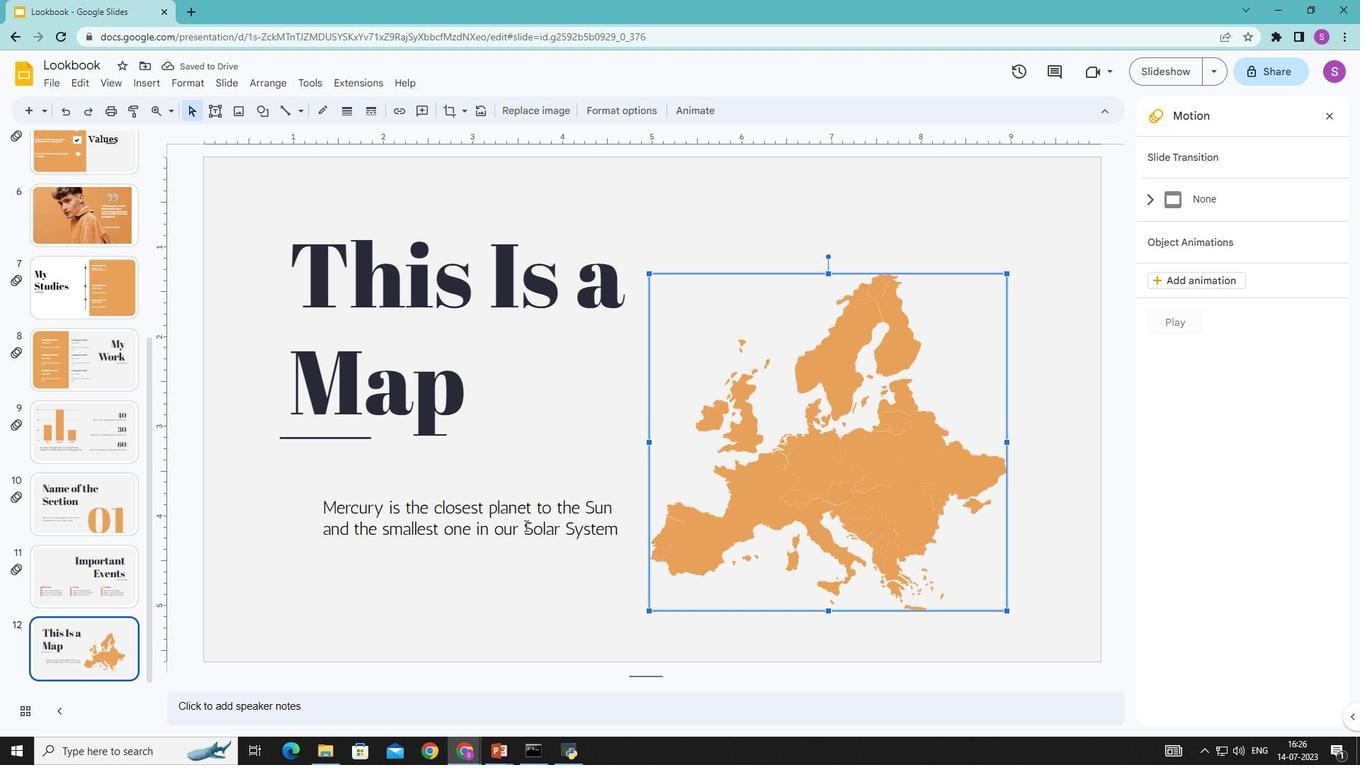 
Action: Mouse moved to (617, 530)
Screenshot: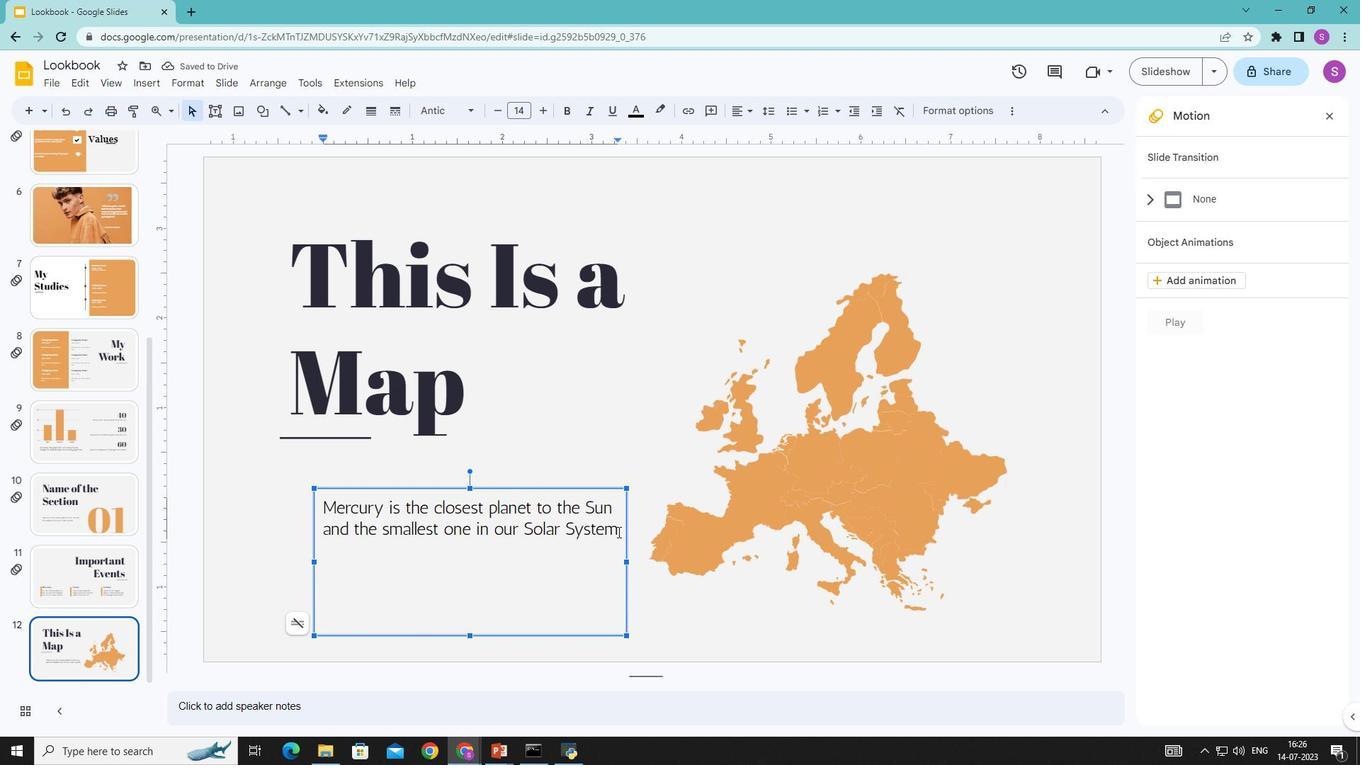 
Action: Mouse pressed left at (617, 530)
Screenshot: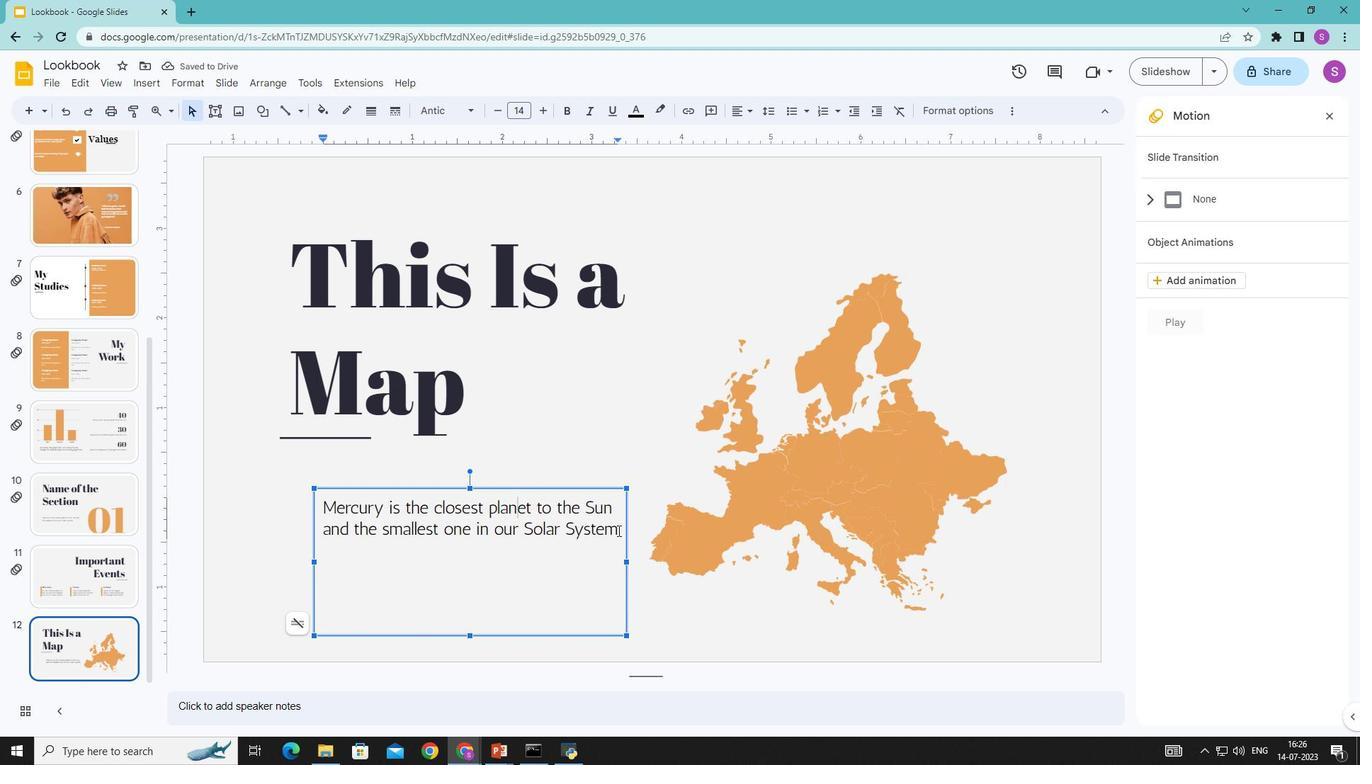 
Action: Mouse moved to (473, 110)
Screenshot: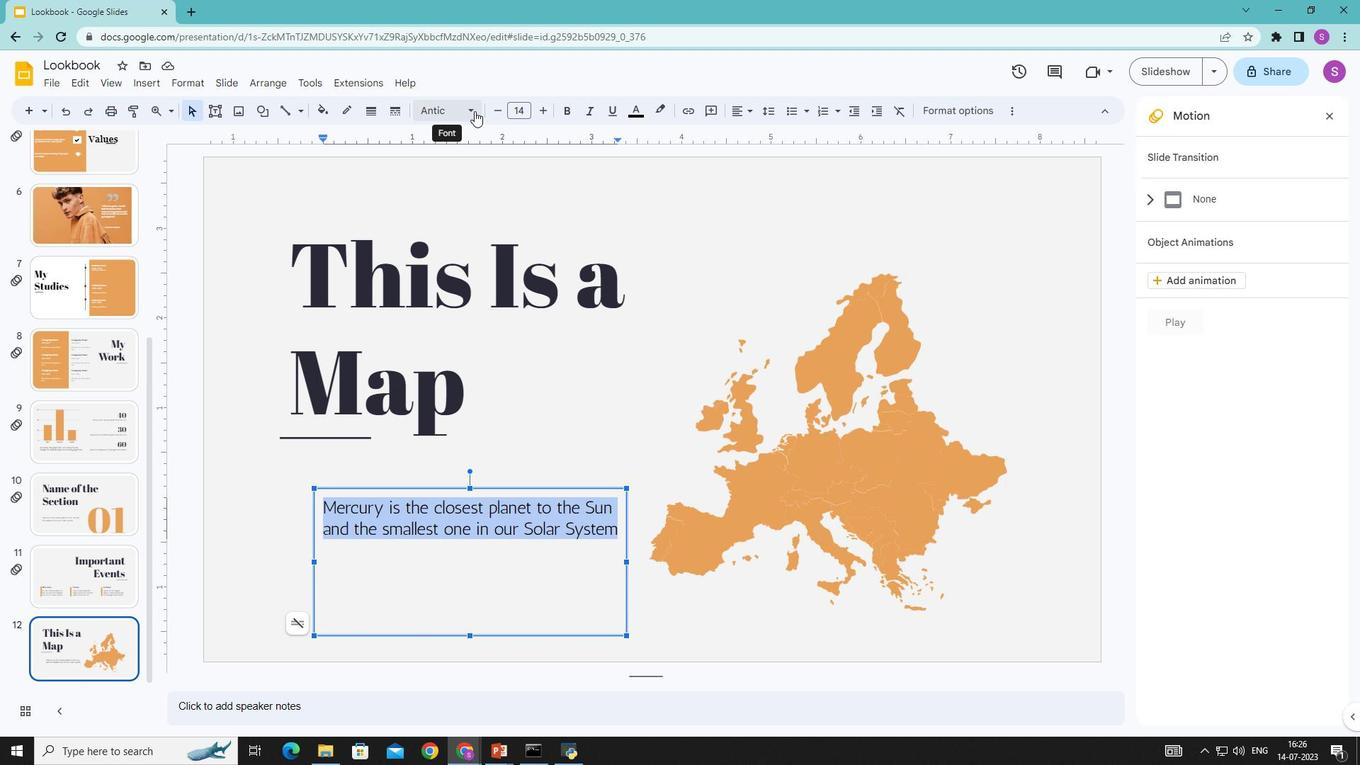 
Action: Mouse pressed left at (473, 110)
Screenshot: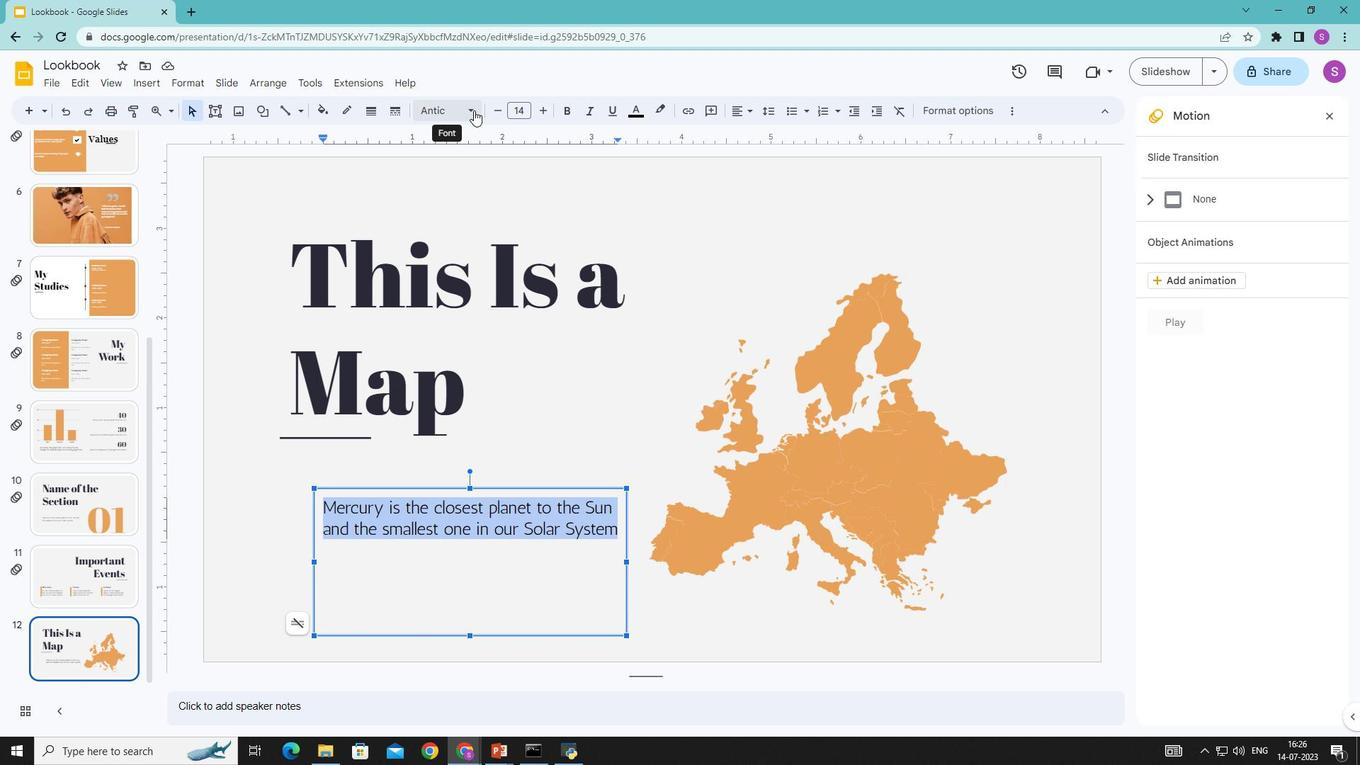 
Action: Mouse moved to (493, 644)
Screenshot: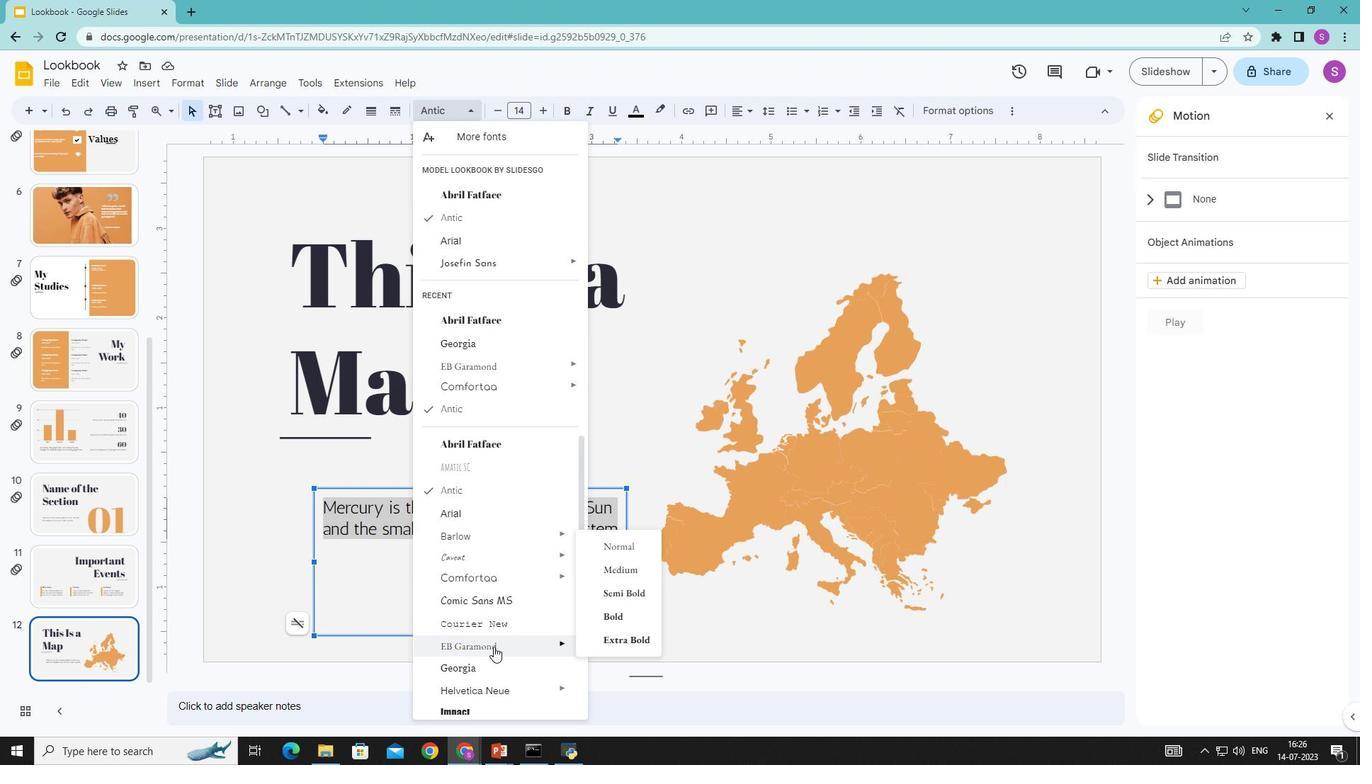 
Action: Mouse pressed left at (493, 644)
Screenshot: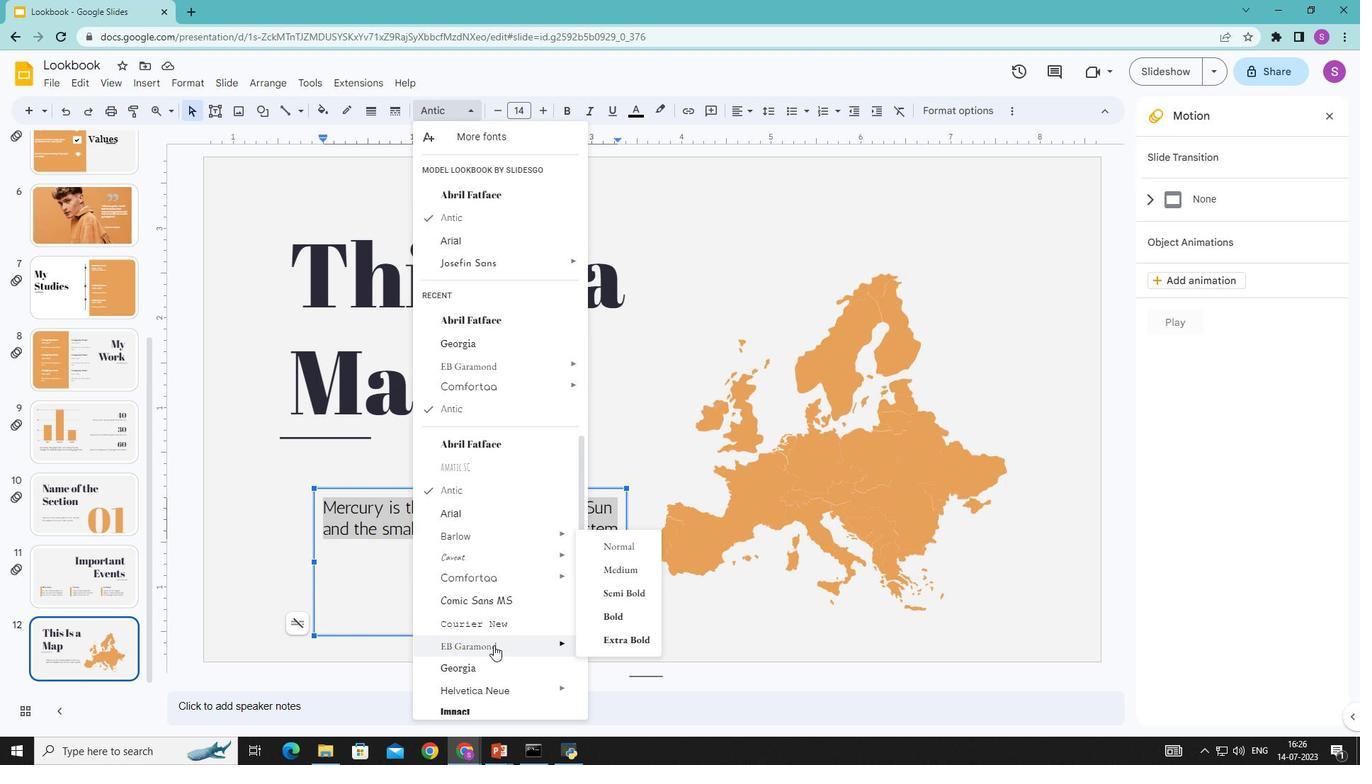 
Action: Mouse moved to (700, 264)
Screenshot: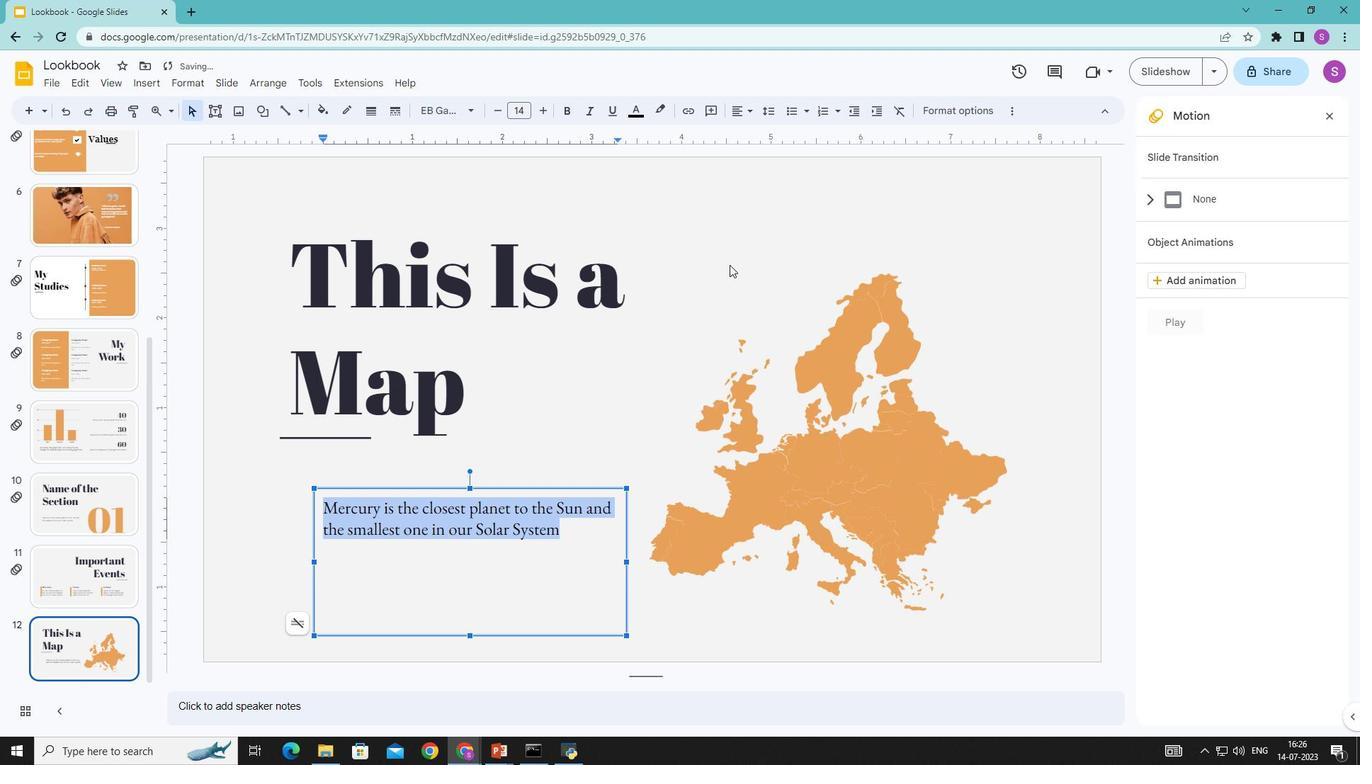 
Action: Mouse pressed left at (700, 264)
Screenshot: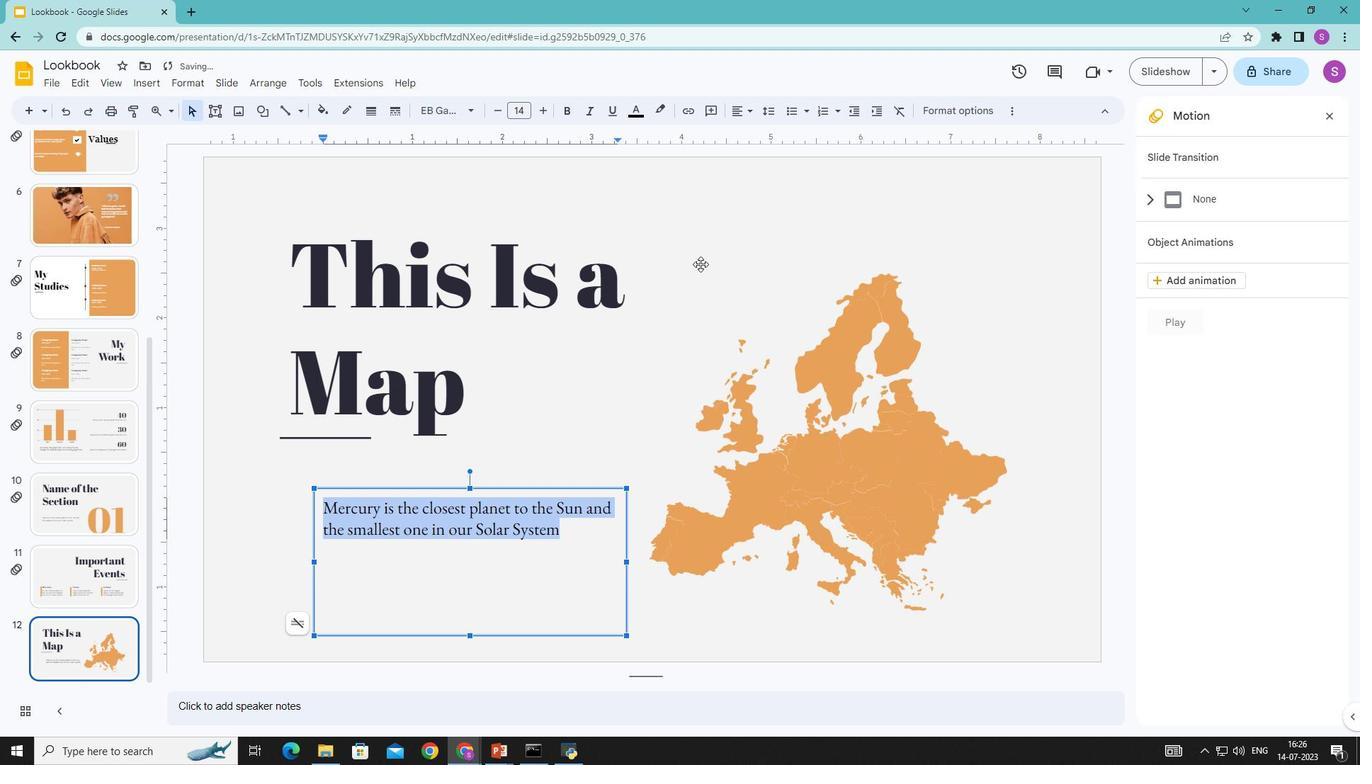 
Action: Mouse moved to (955, 255)
Screenshot: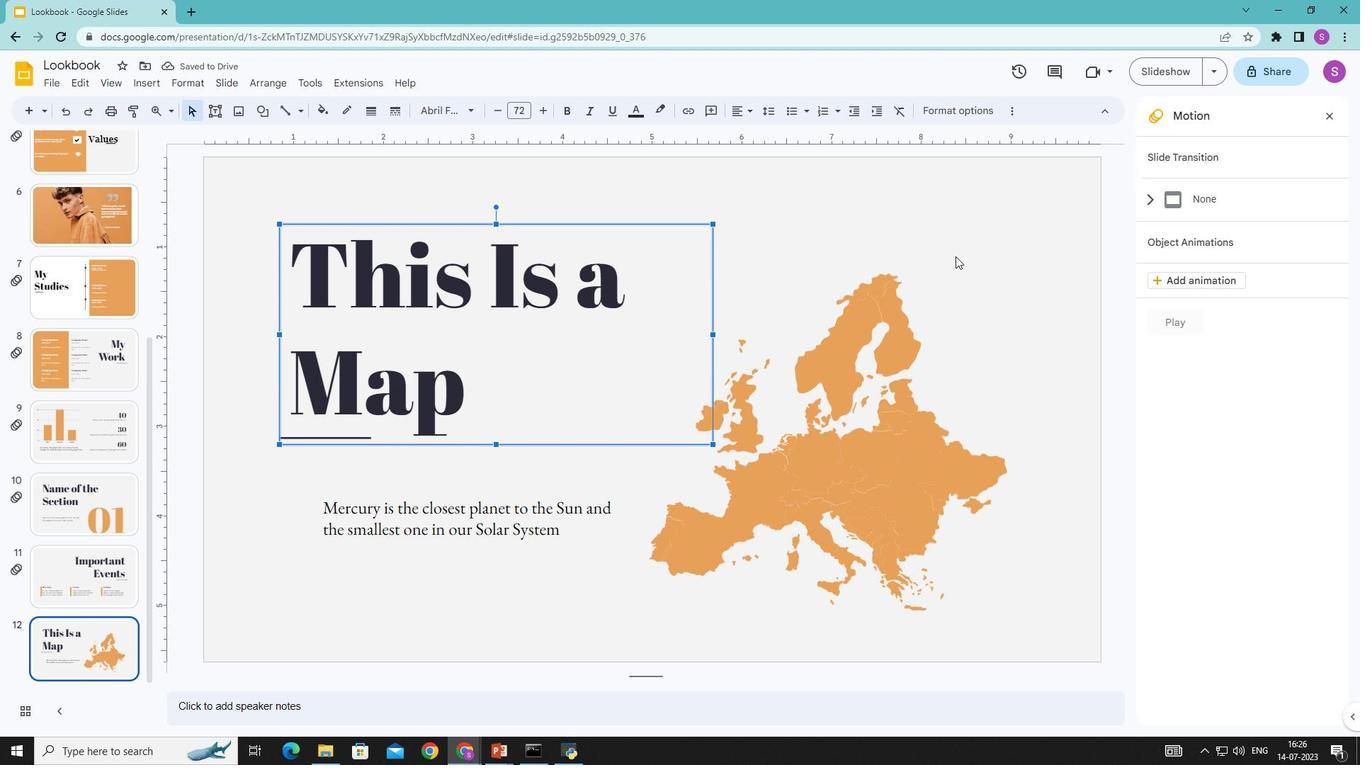 
Action: Mouse pressed left at (955, 255)
Screenshot: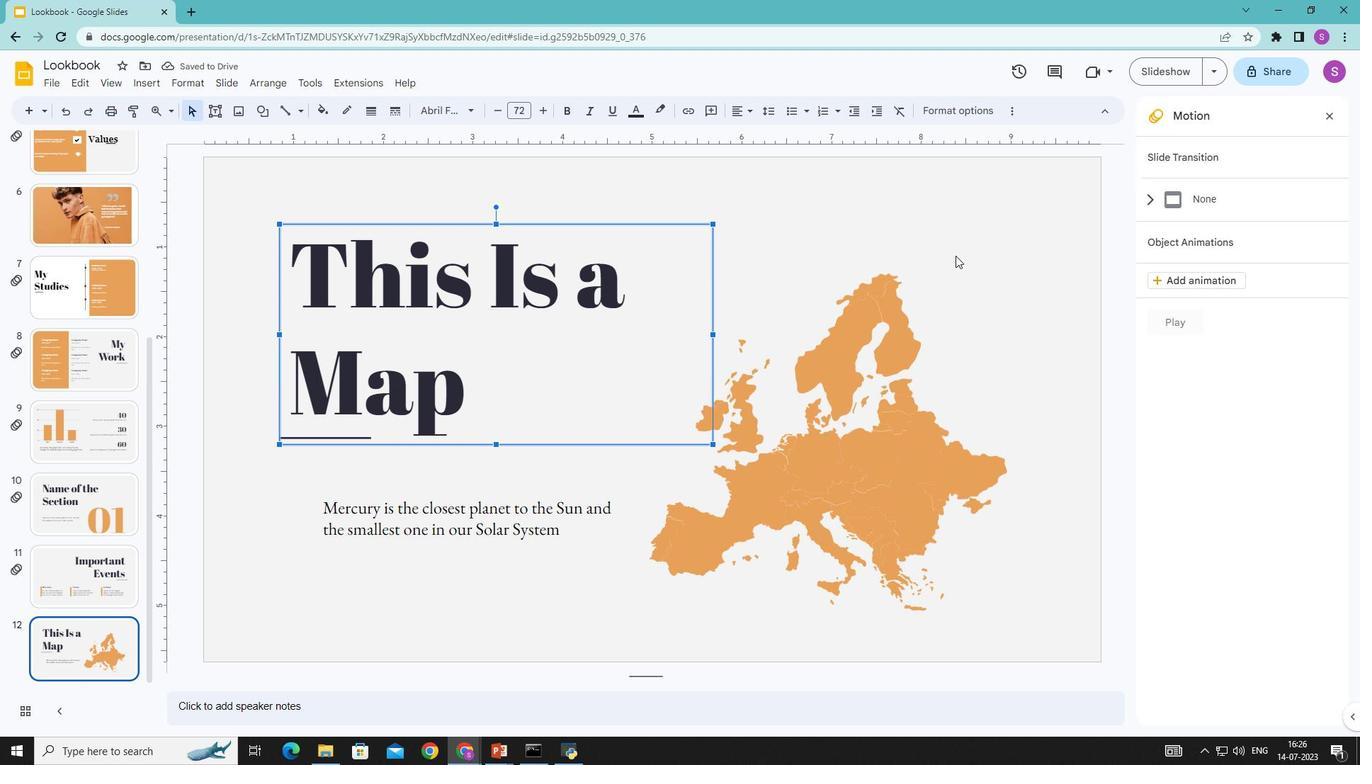 
Action: Mouse moved to (536, 104)
Screenshot: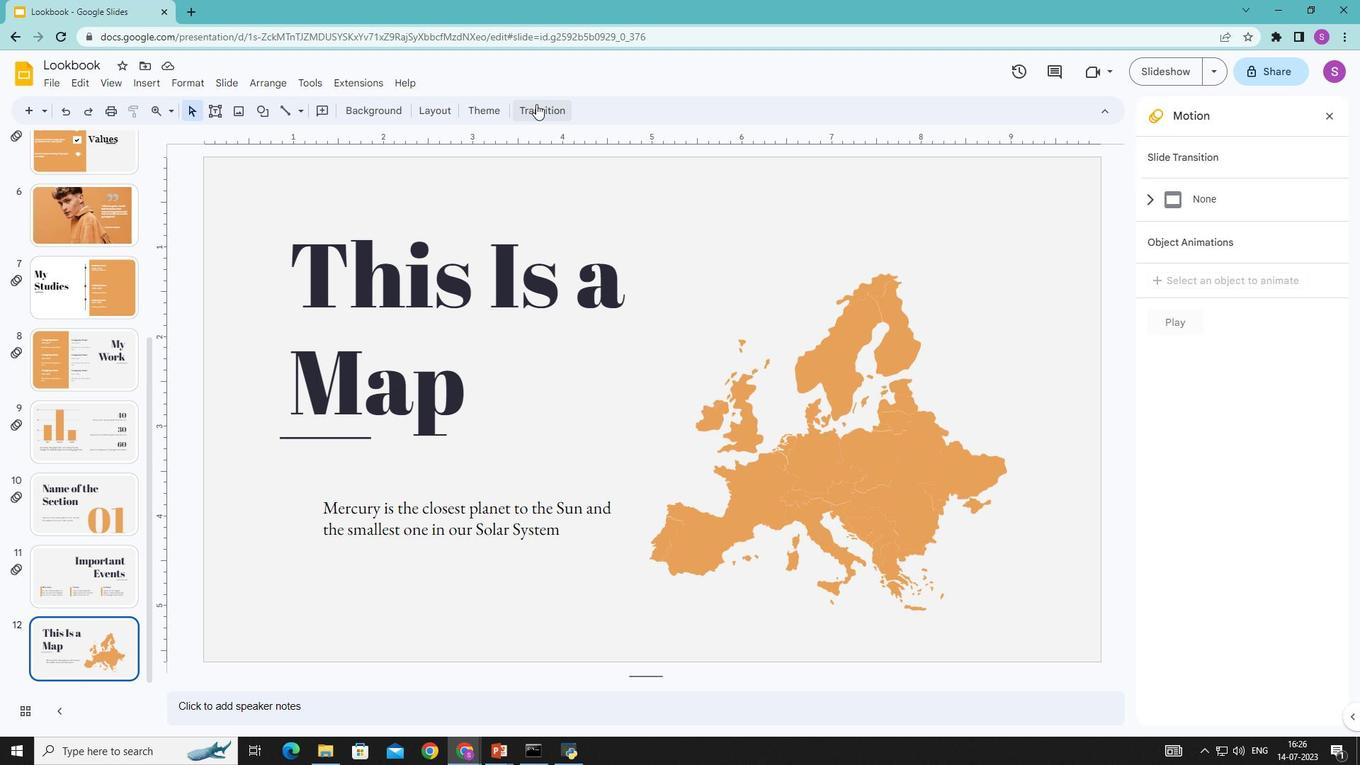 
Action: Mouse pressed left at (536, 104)
Screenshot: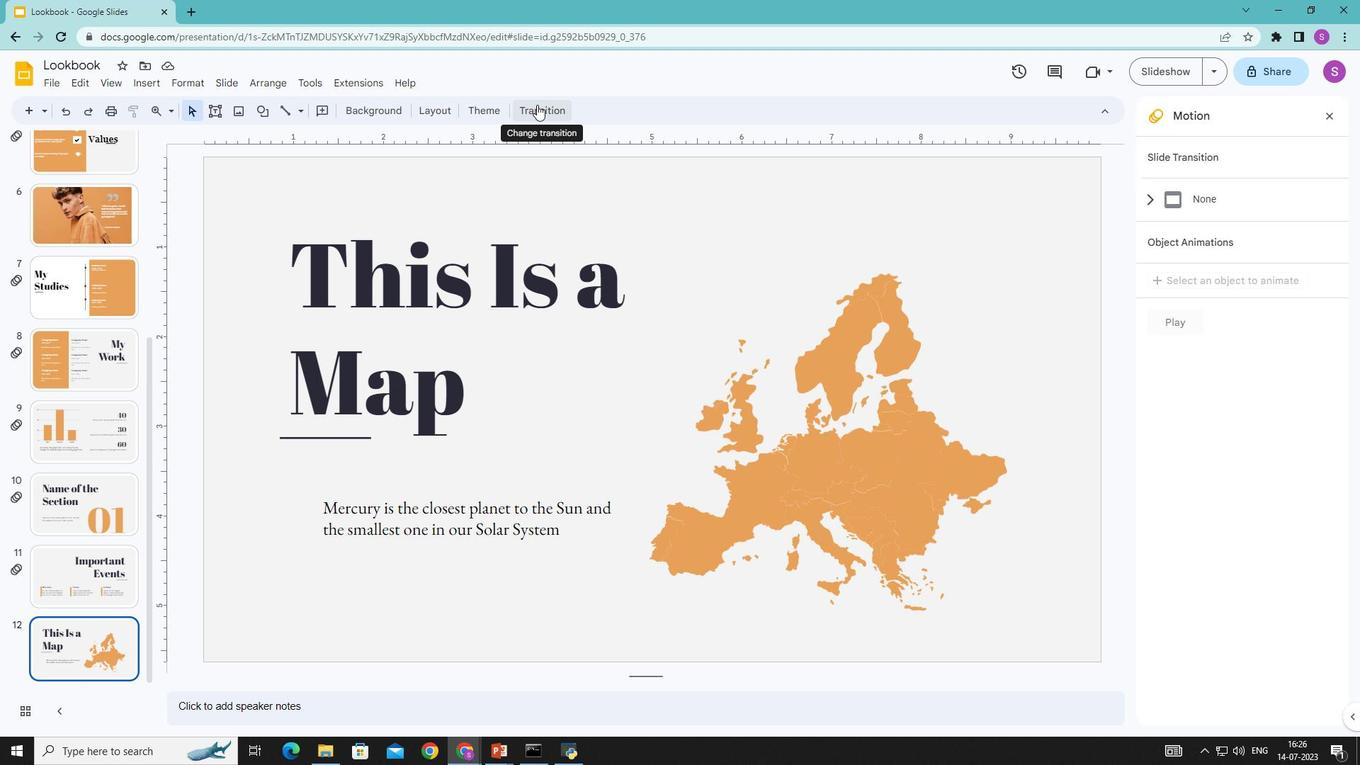 
Action: Mouse moved to (1318, 246)
Screenshot: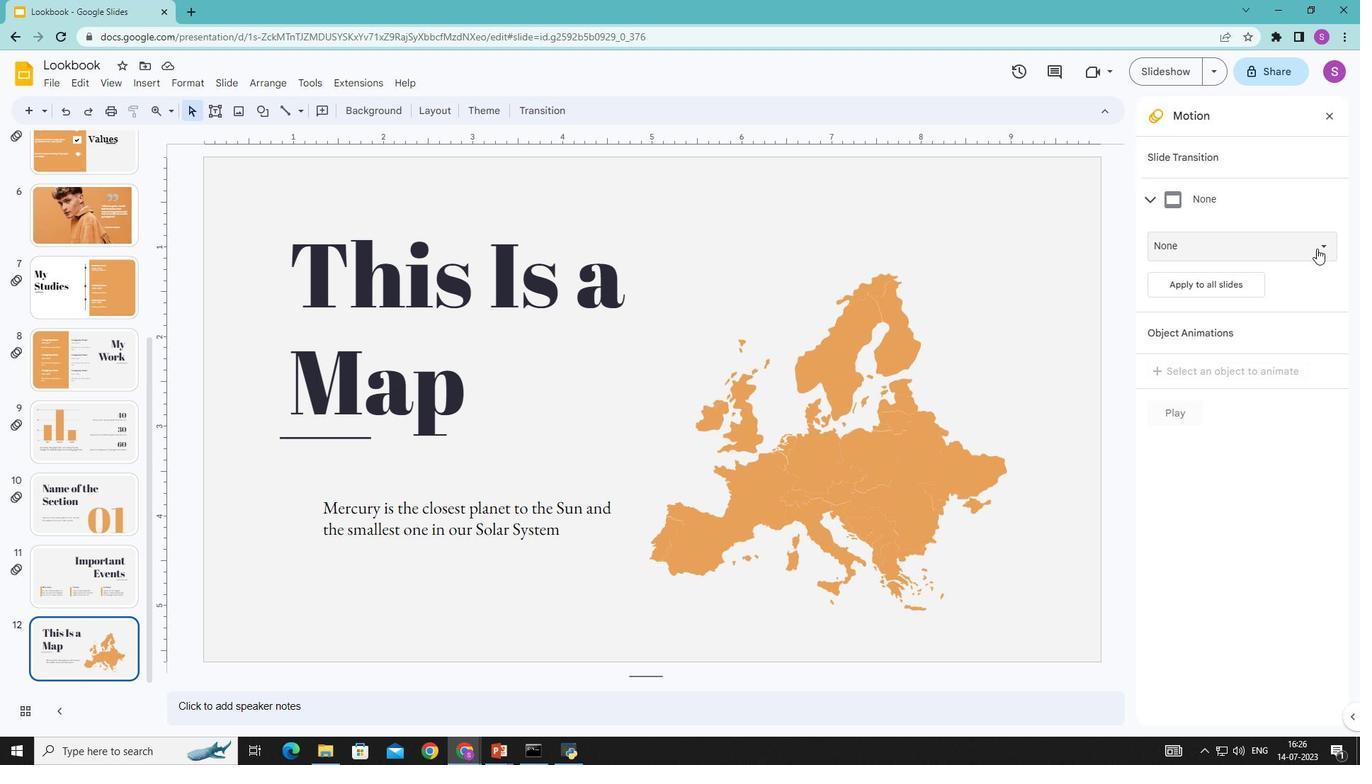 
Action: Mouse pressed left at (1318, 246)
Screenshot: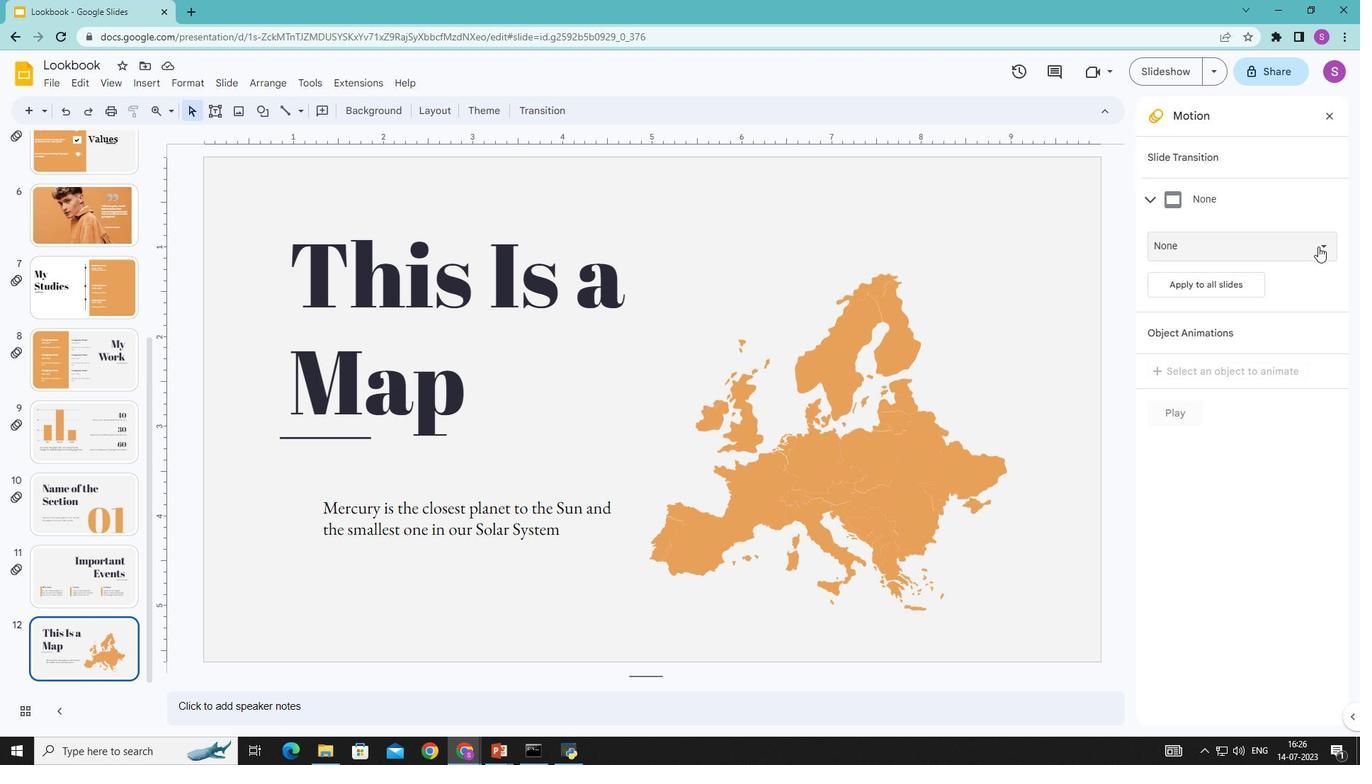 
Action: Mouse moved to (1205, 414)
Screenshot: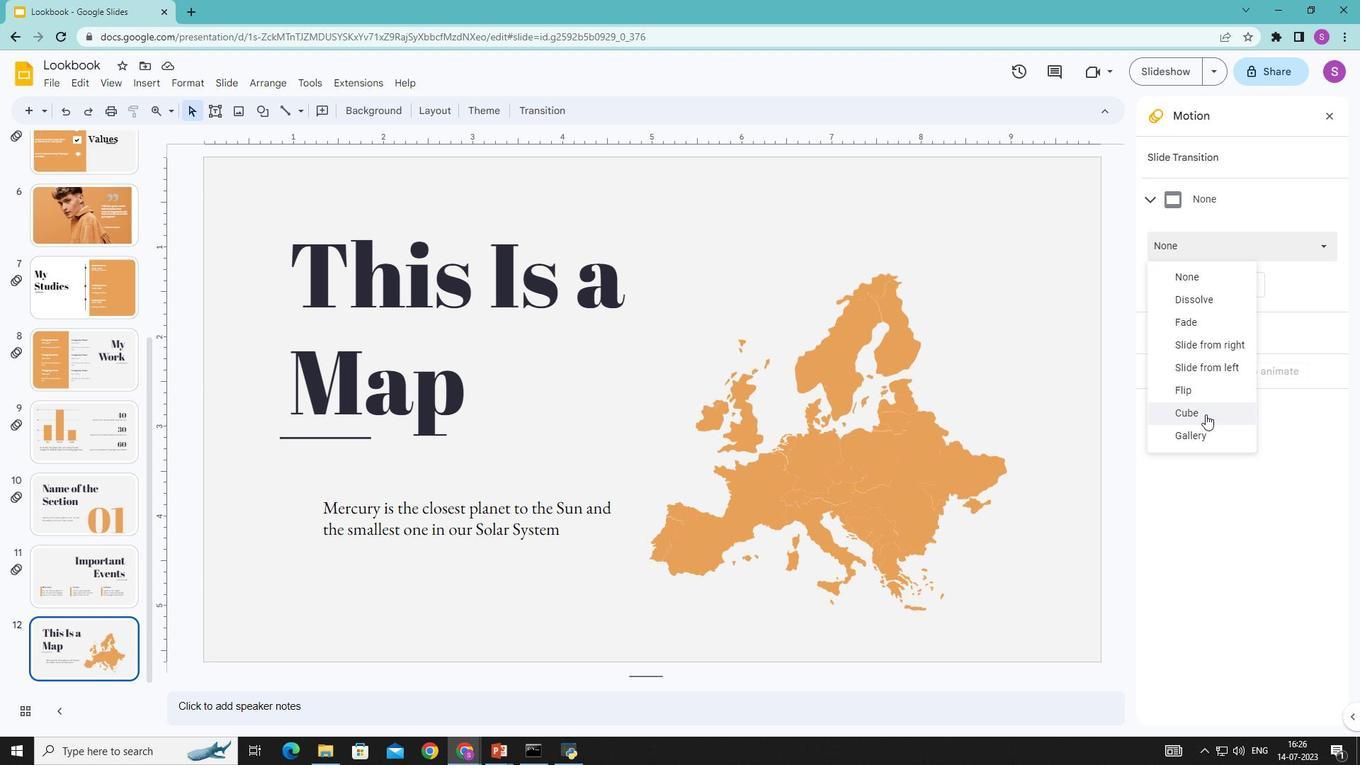 
Action: Mouse pressed left at (1205, 414)
Screenshot: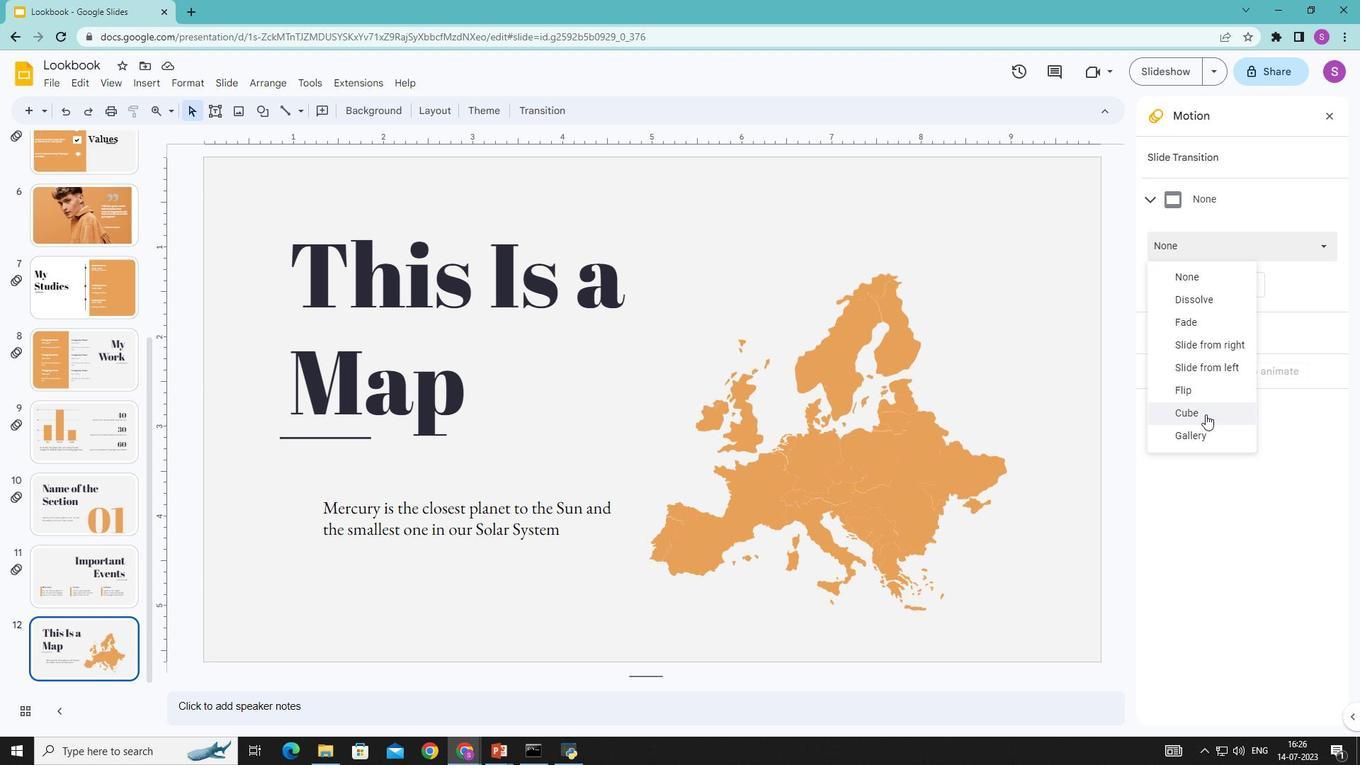 
Action: Mouse moved to (1243, 277)
Screenshot: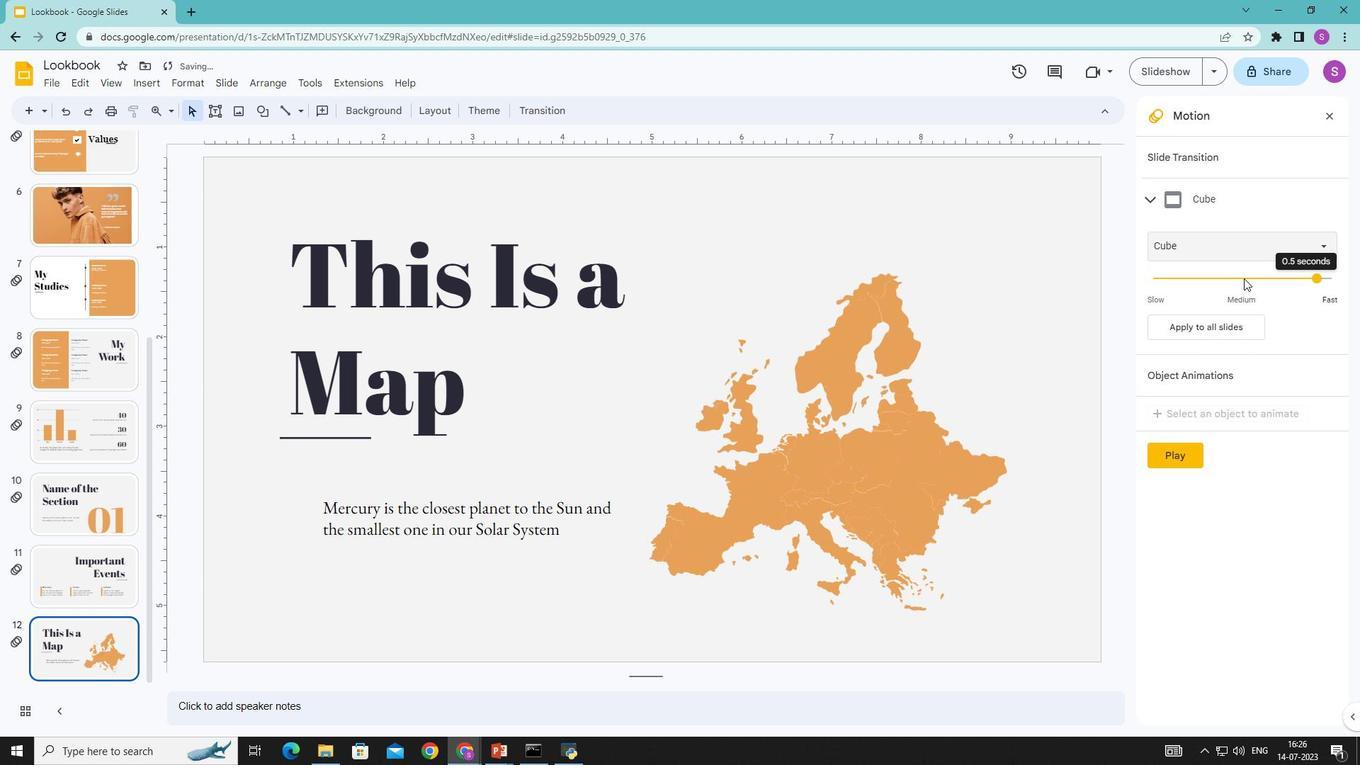 
Action: Mouse pressed left at (1243, 277)
Screenshot: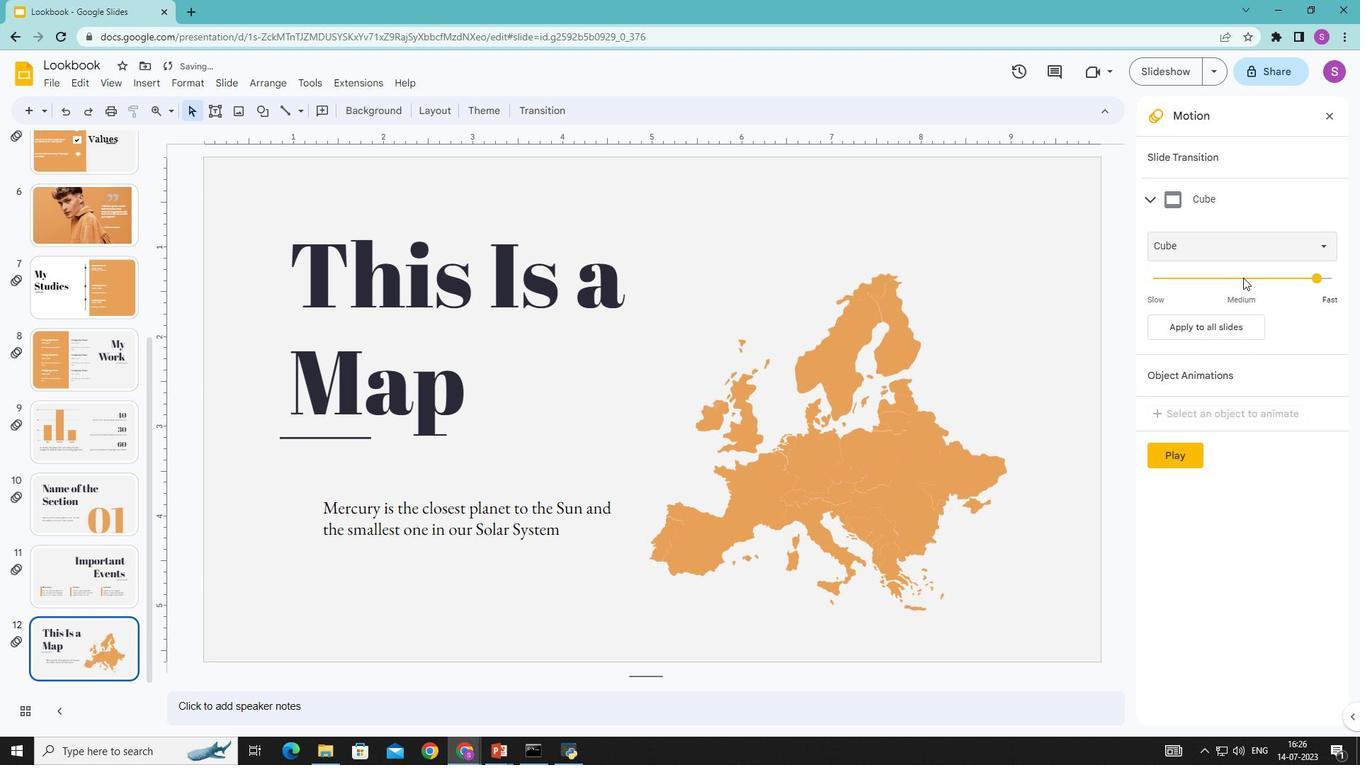 
Action: Mouse moved to (1302, 278)
Screenshot: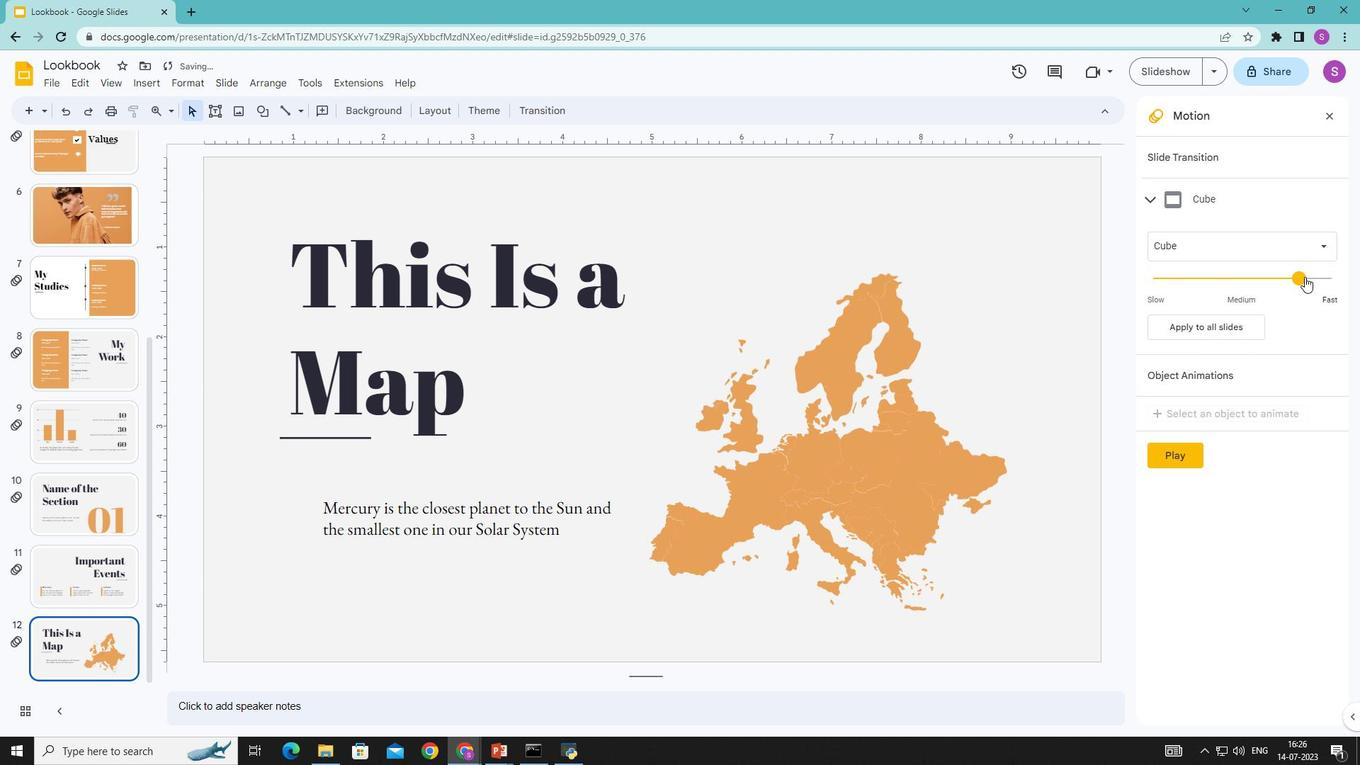 
Action: Mouse pressed left at (1302, 278)
Screenshot: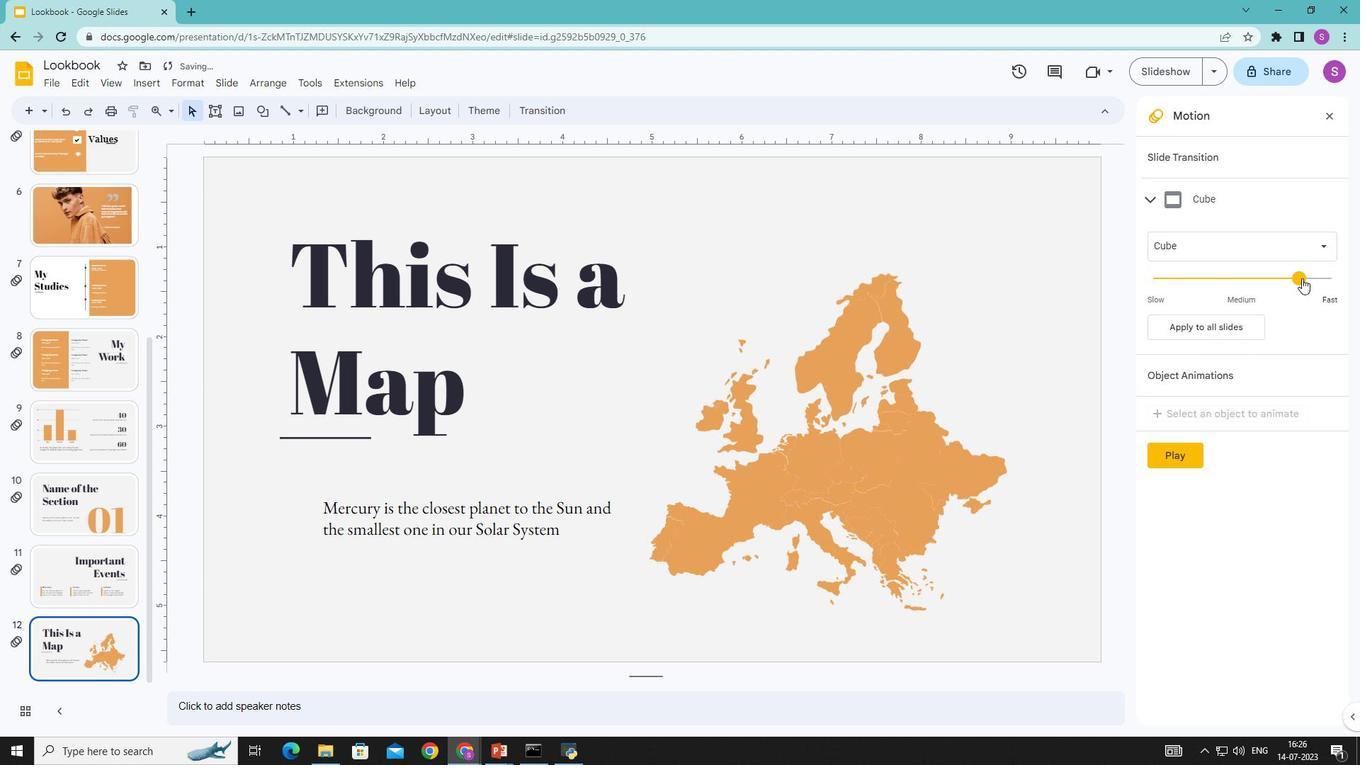 
Action: Mouse moved to (1174, 451)
Screenshot: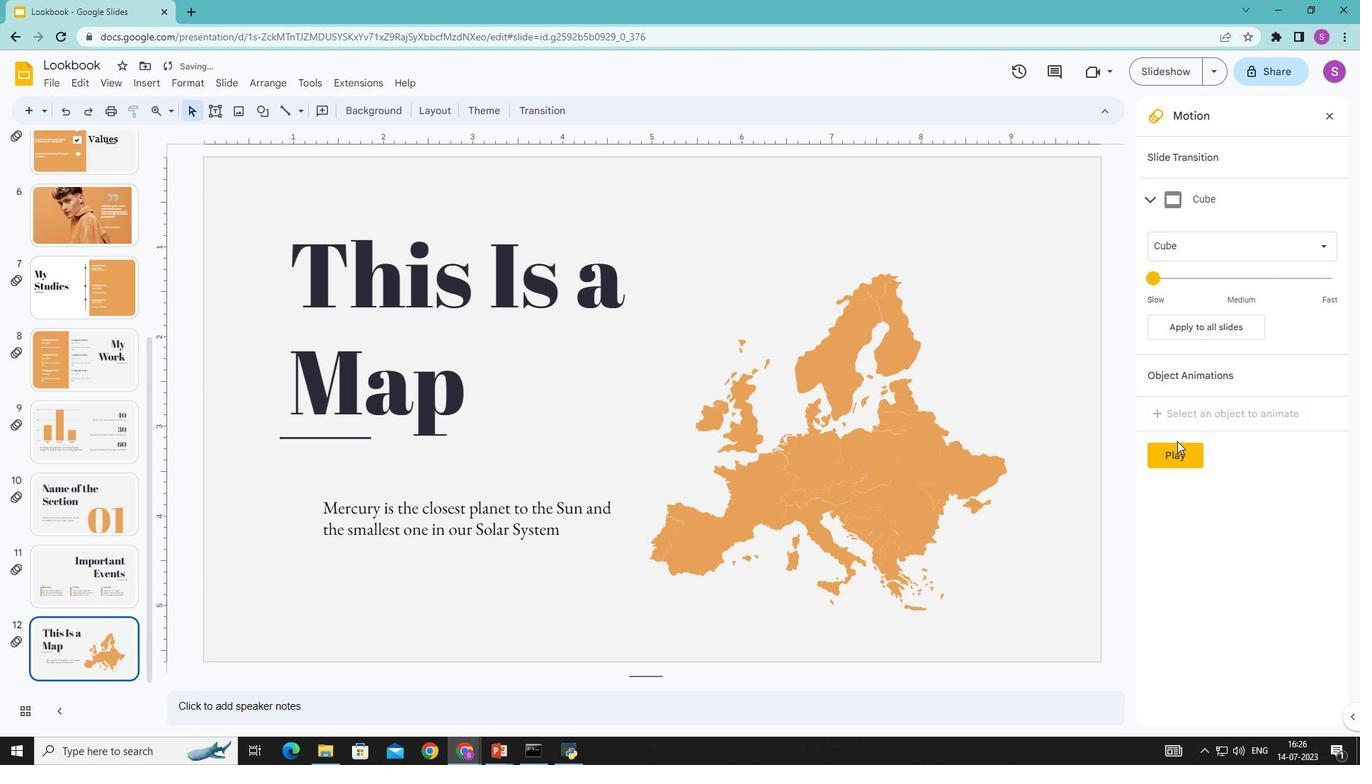 
Action: Mouse pressed left at (1174, 451)
Screenshot: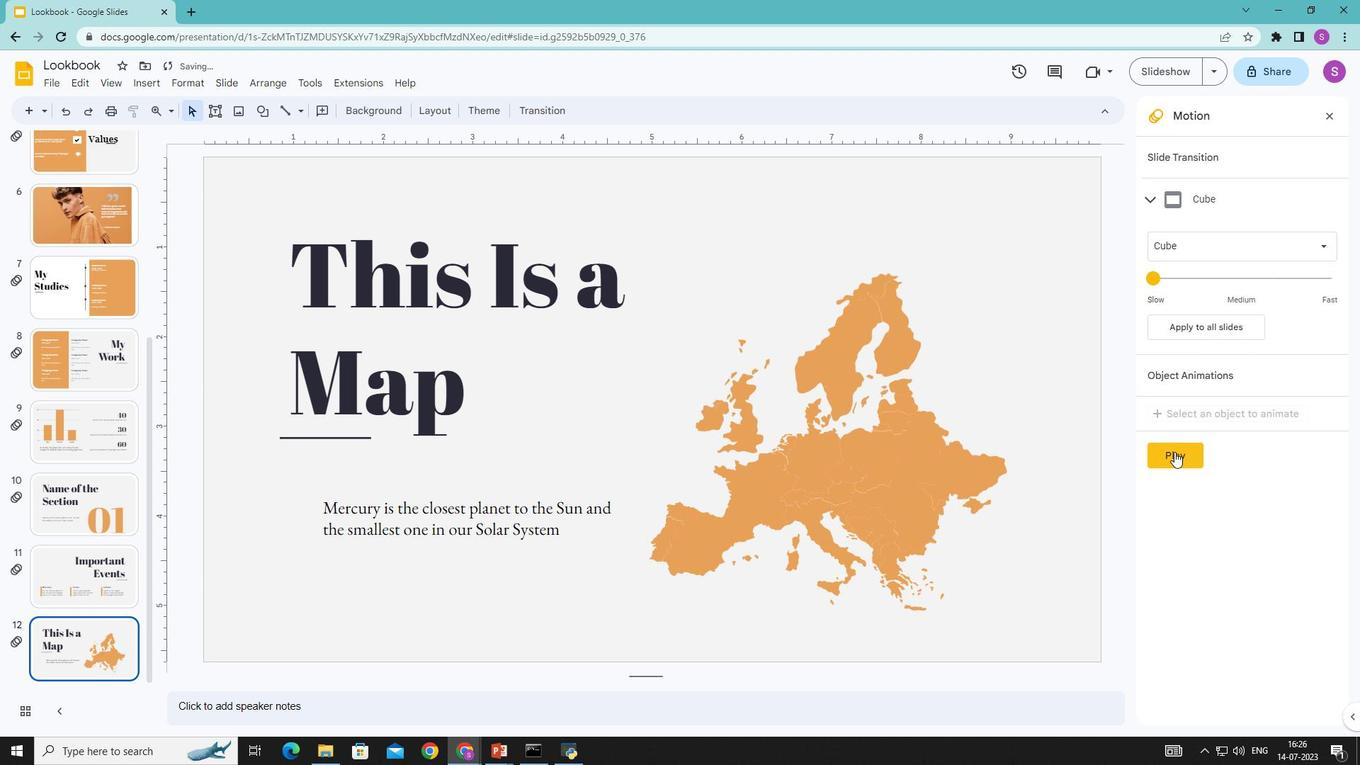 
Action: Mouse moved to (1161, 450)
Screenshot: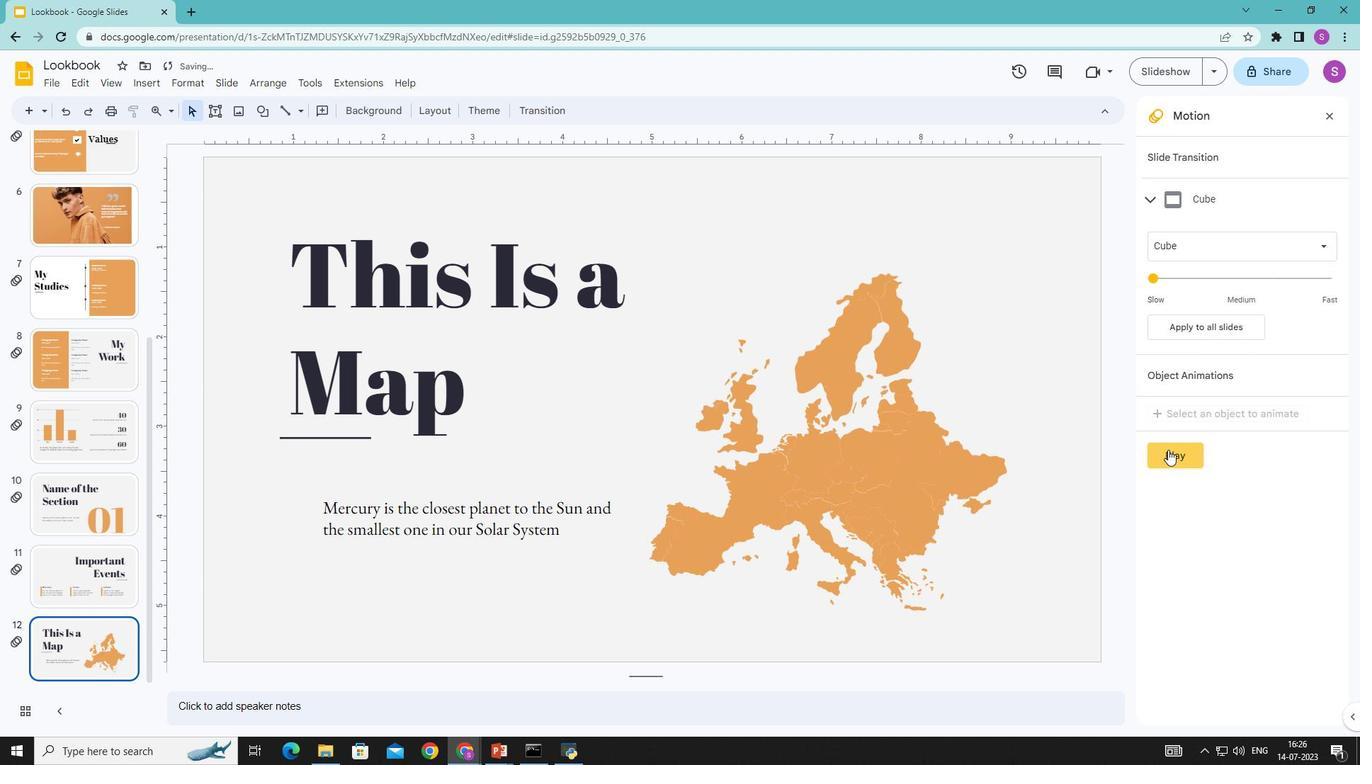 
